 Task: Open an excel sheet with  and write heading  Discount data  Add 10 product name:-  'Apple, Banana, _x000D_
Orange, Tomato, Potato, Onion, Carrot, Milk, Bread, Eggs (dozen). ' in July Last week sales are  1.99, 0.49, 0.79, 1.29, 0.99, 0.89, 0.69, 2.49, 1.99, 2.99. _x000D_
Discount (%):-  10, 20, 15, 5, 12, 8, 25, 10, 15, 20. Save page auditingMonthlySales_Report
Action: Mouse moved to (156, 125)
Screenshot: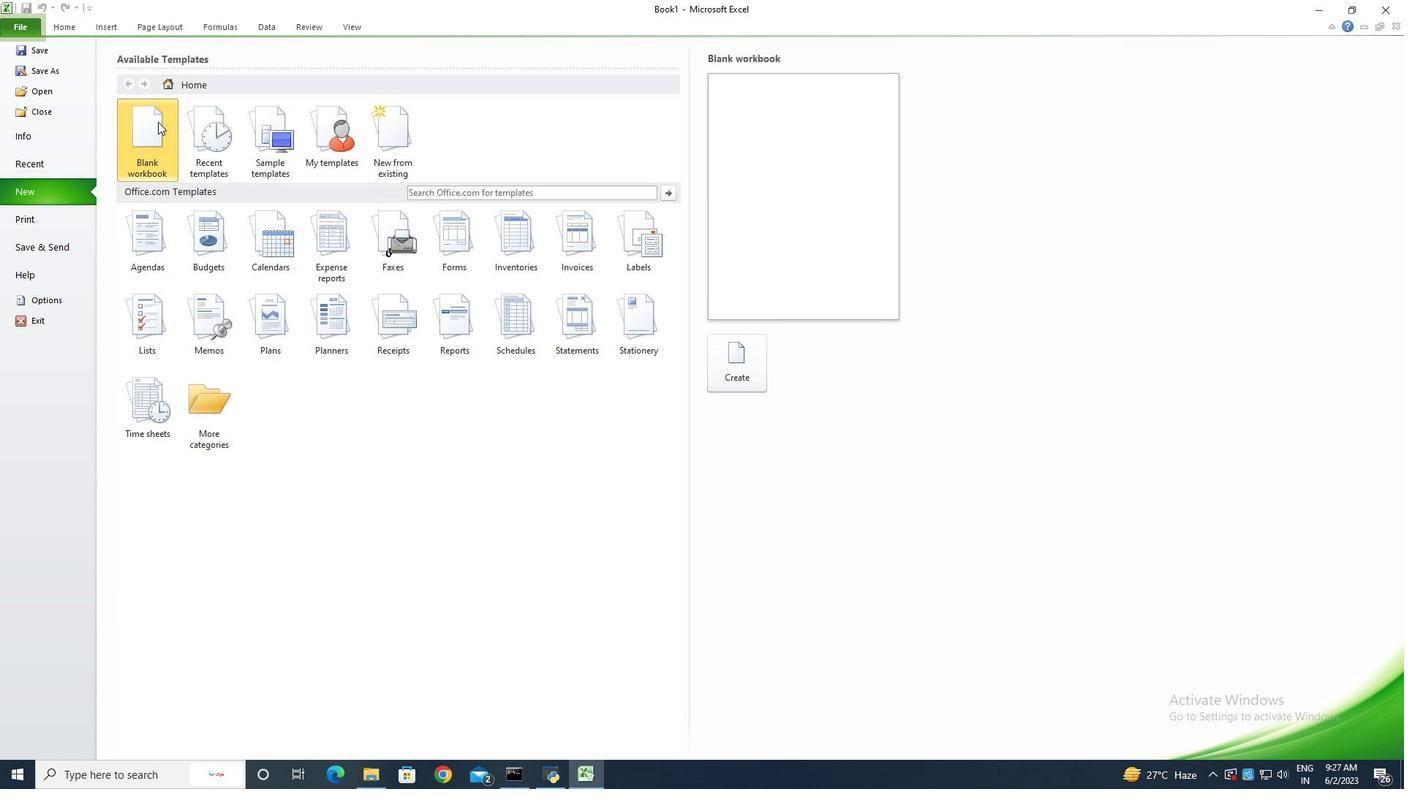 
Action: Mouse pressed left at (156, 125)
Screenshot: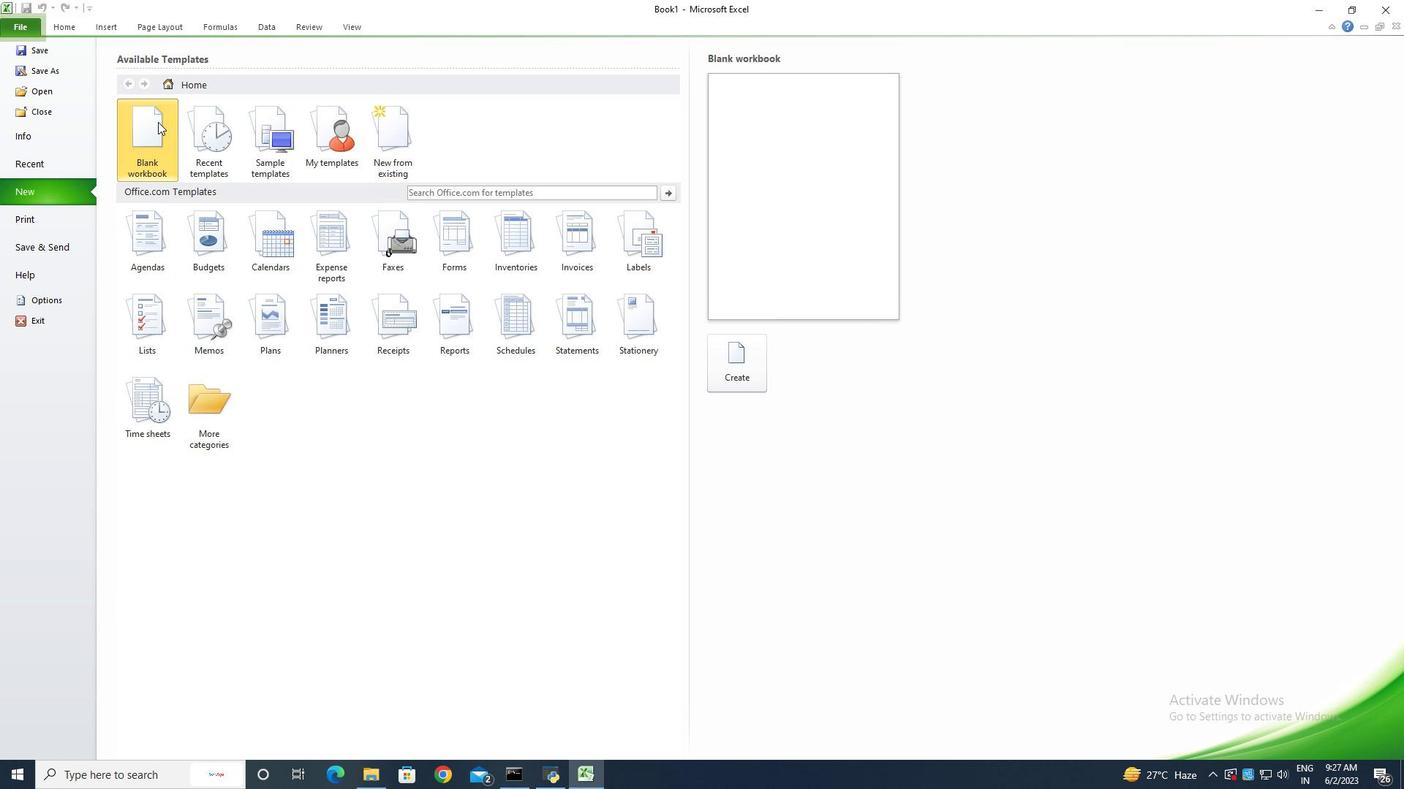 
Action: Mouse moved to (754, 380)
Screenshot: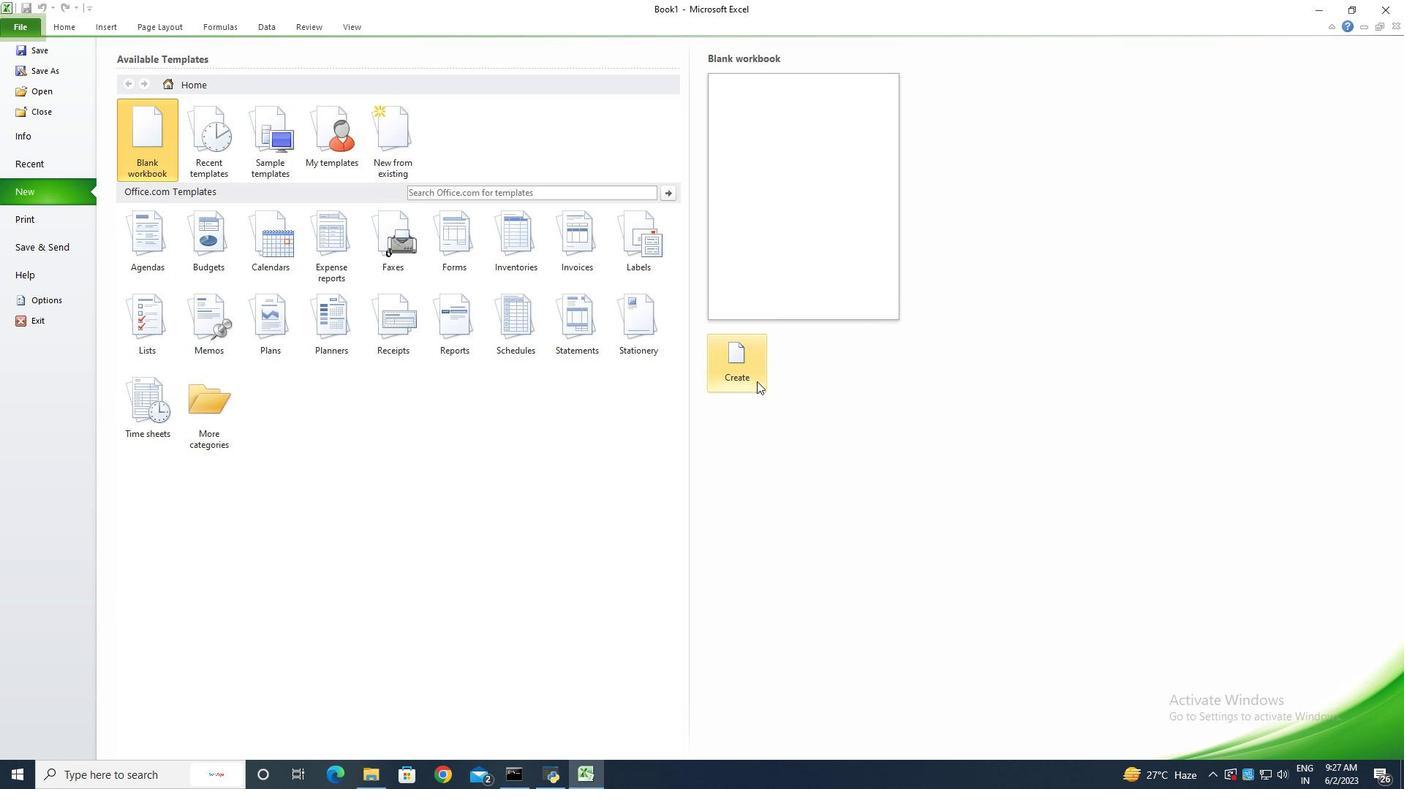 
Action: Mouse pressed left at (754, 380)
Screenshot: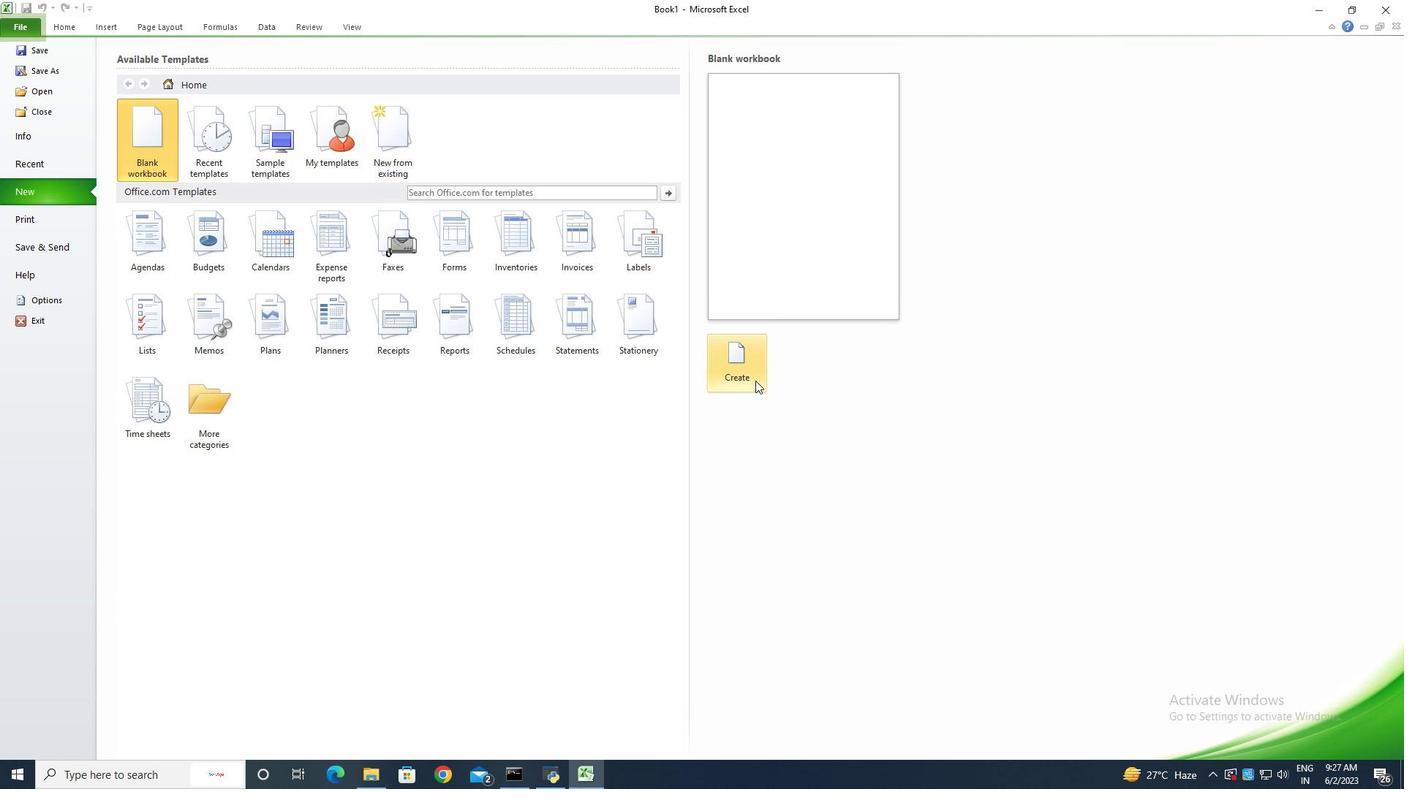 
Action: Key pressed <Key.shift><Key.shift>Discount<Key.space><Key.shift>Data<Key.enter><Key.shift><Key.shift><Key.shift>Product<Key.space><Key.space><Key.backspace><Key.backspace><Key.space><Key.shift>Name<Key.enter><Key.shift>Appler<Key.backspace>e<Key.backspace><Key.enter><Key.shift>Banana<Key.enter><Key.shift>Orange<Key.enter><Key.shift>Tpmatp<Key.backspace>o<Key.backspace><Key.backspace><Key.backspace><Key.backspace><Key.backspace>omato<Key.enter><Key.shift>Potato<Key.enter><Key.shift><Key.shift><Key.shift><Key.shift><Key.shift><Key.shift><Key.shift><Key.shift><Key.shift><Key.shift><Key.shift><Key.shift><Key.shift>Onion<Key.enter><Key.shift>C<Key.caps_lock>A<Key.backspace><Key.caps_lock>rr<Key.num_lock>ot<Key.backspace><Key.backspace><Key.backspace><Key.backspace>arrot<Key.enter><Key.shift>Mik<Key.backspace>lk<Key.enter><Key.shift>Bread<Key.enter><Key.shift><Key.shift><Key.shift><Key.shift>Eggs<Key.space><Key.shift><Key.shift>(dozen<Key.shift><Key.shift><Key.shift><Key.shift><Key.shift><Key.shift><Key.shift><Key.shift><Key.shift><Key.shift><Key.shift><Key.shift><Key.shift><Key.shift><Key.shift><Key.shift><Key.shift><Key.shift><Key.shift>)
Screenshot: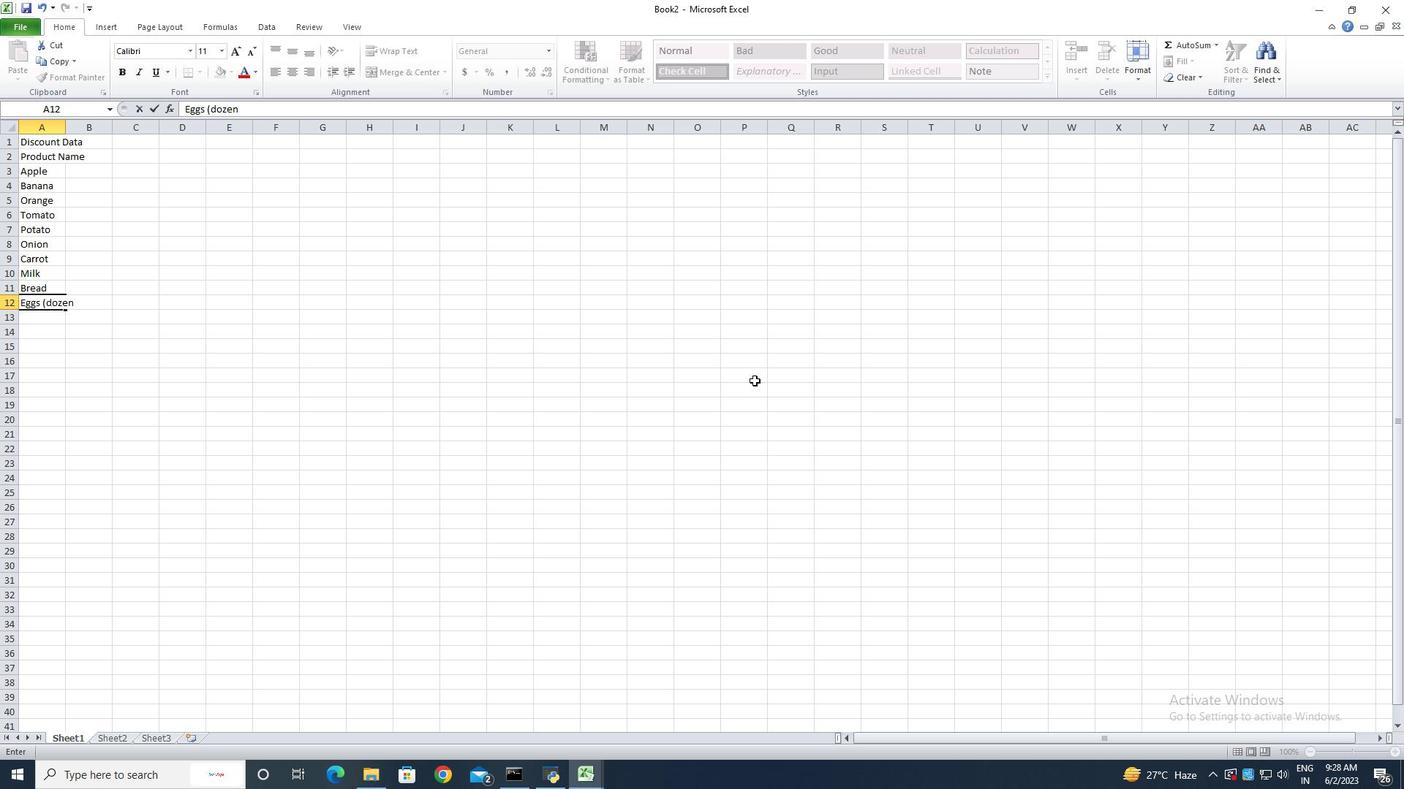 
Action: Mouse moved to (212, 128)
Screenshot: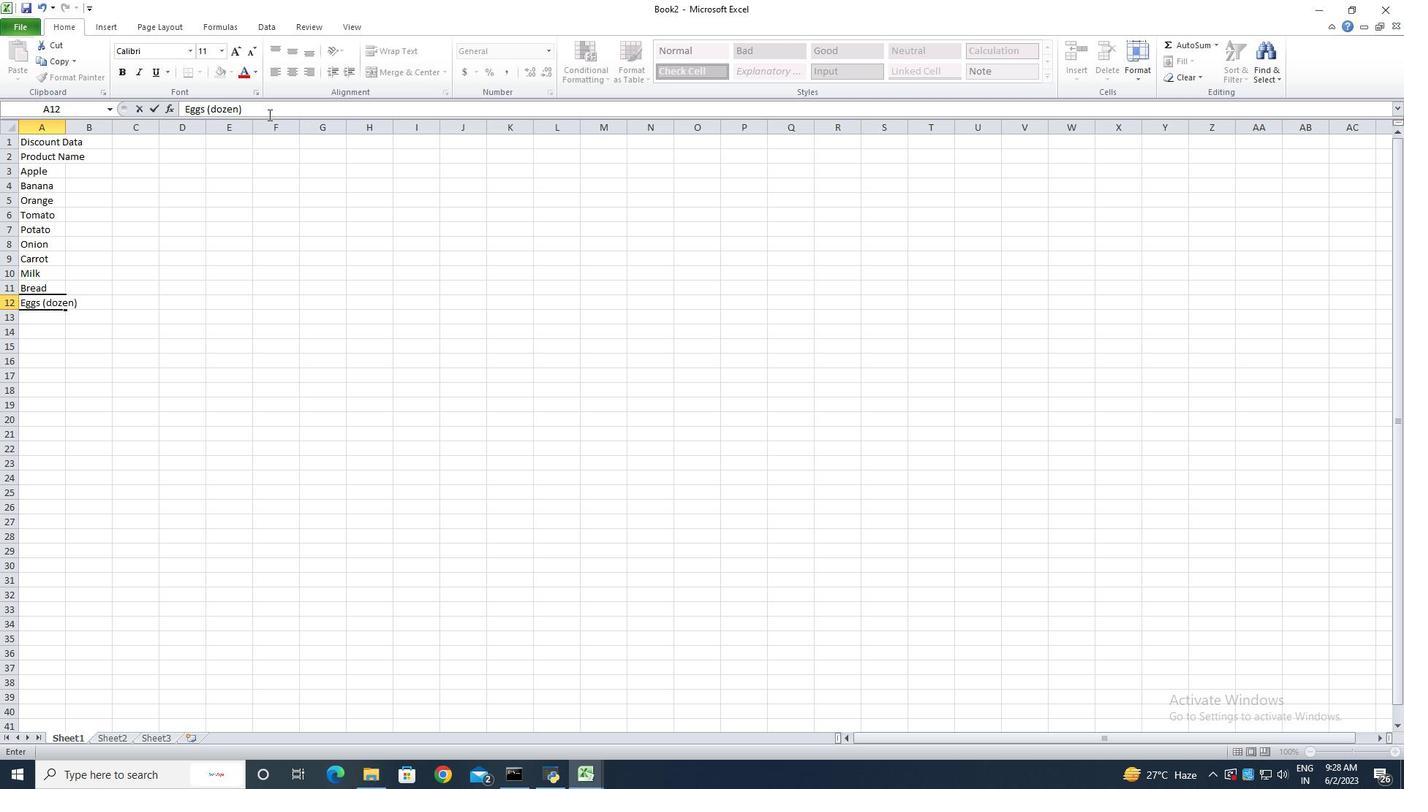 
Action: Key pressed <Key.enter>
Screenshot: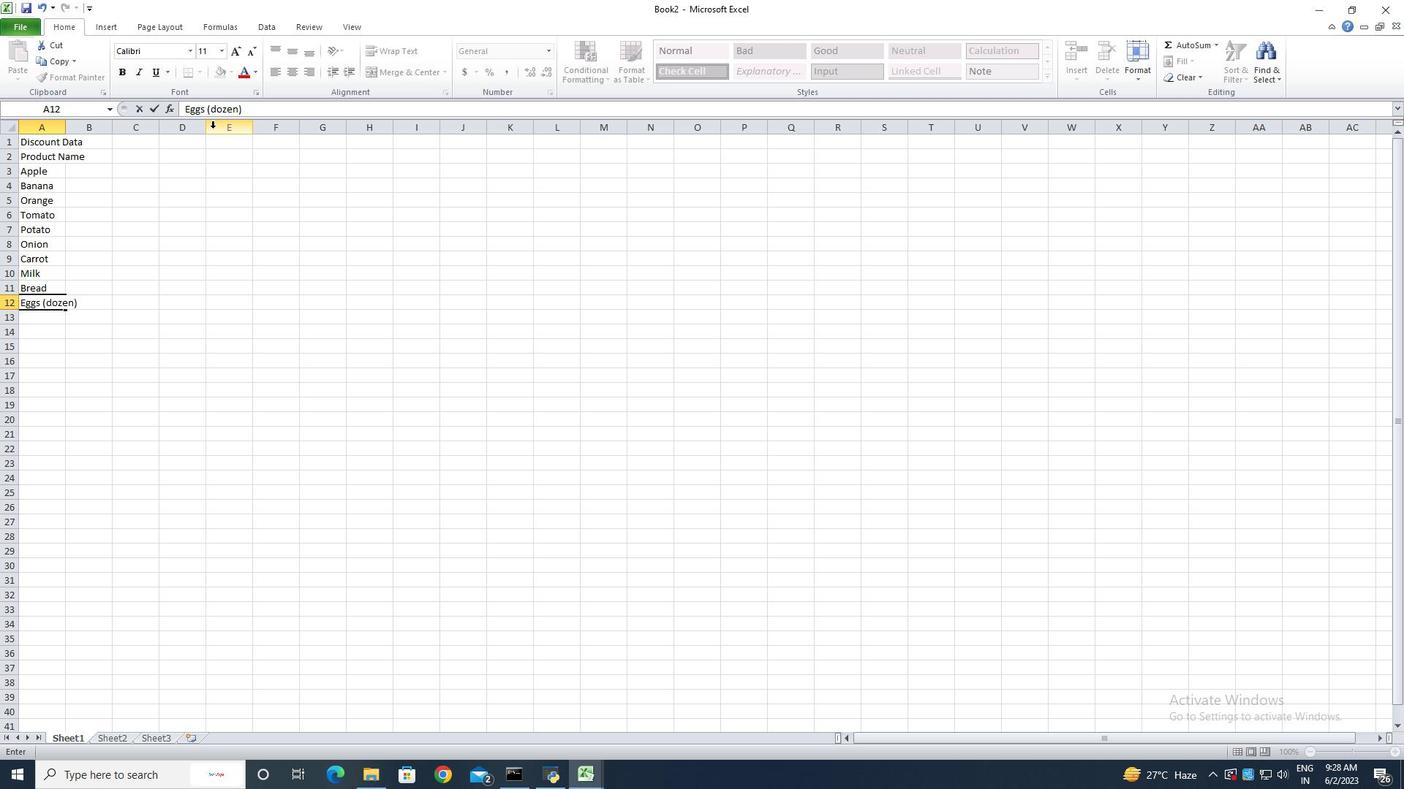 
Action: Mouse moved to (65, 126)
Screenshot: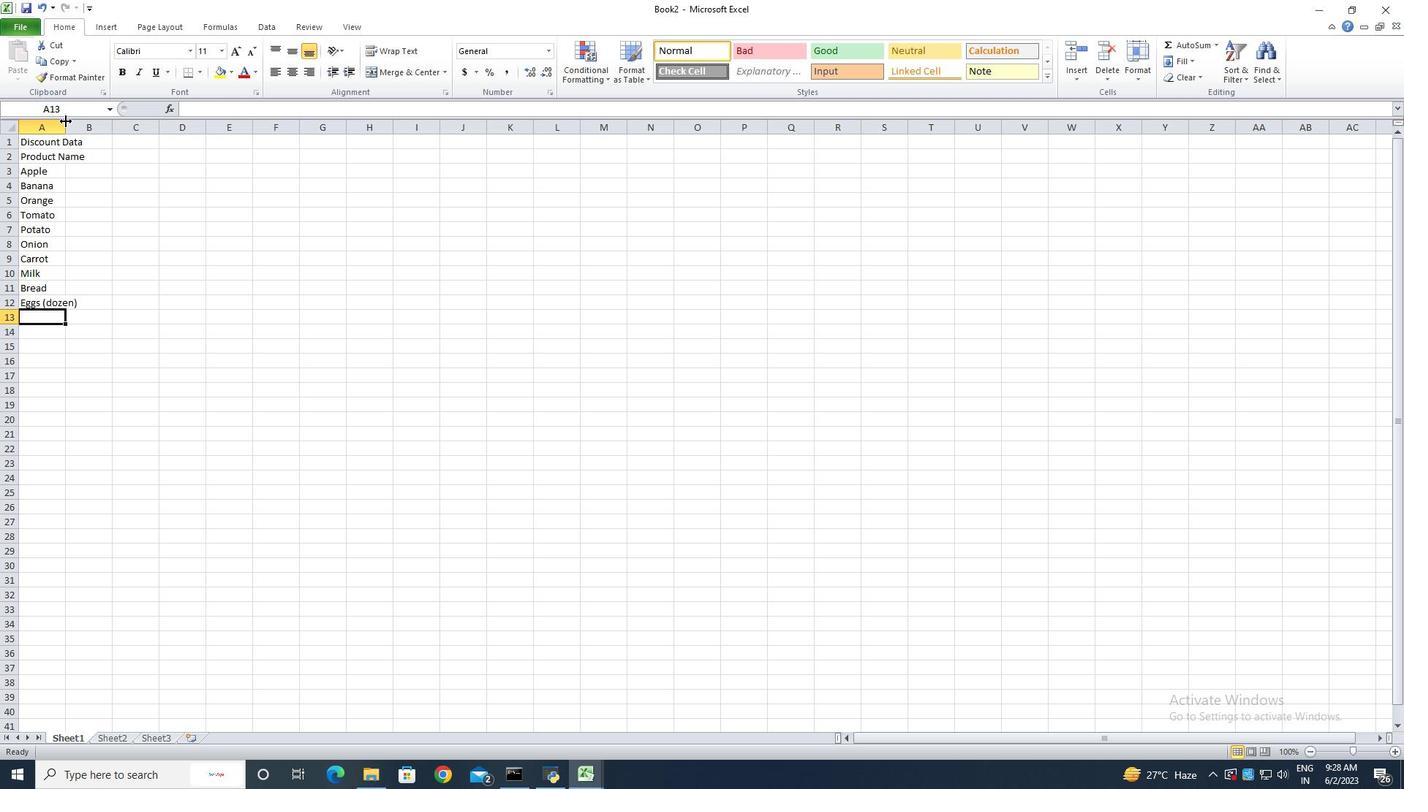 
Action: Mouse pressed left at (65, 126)
Screenshot: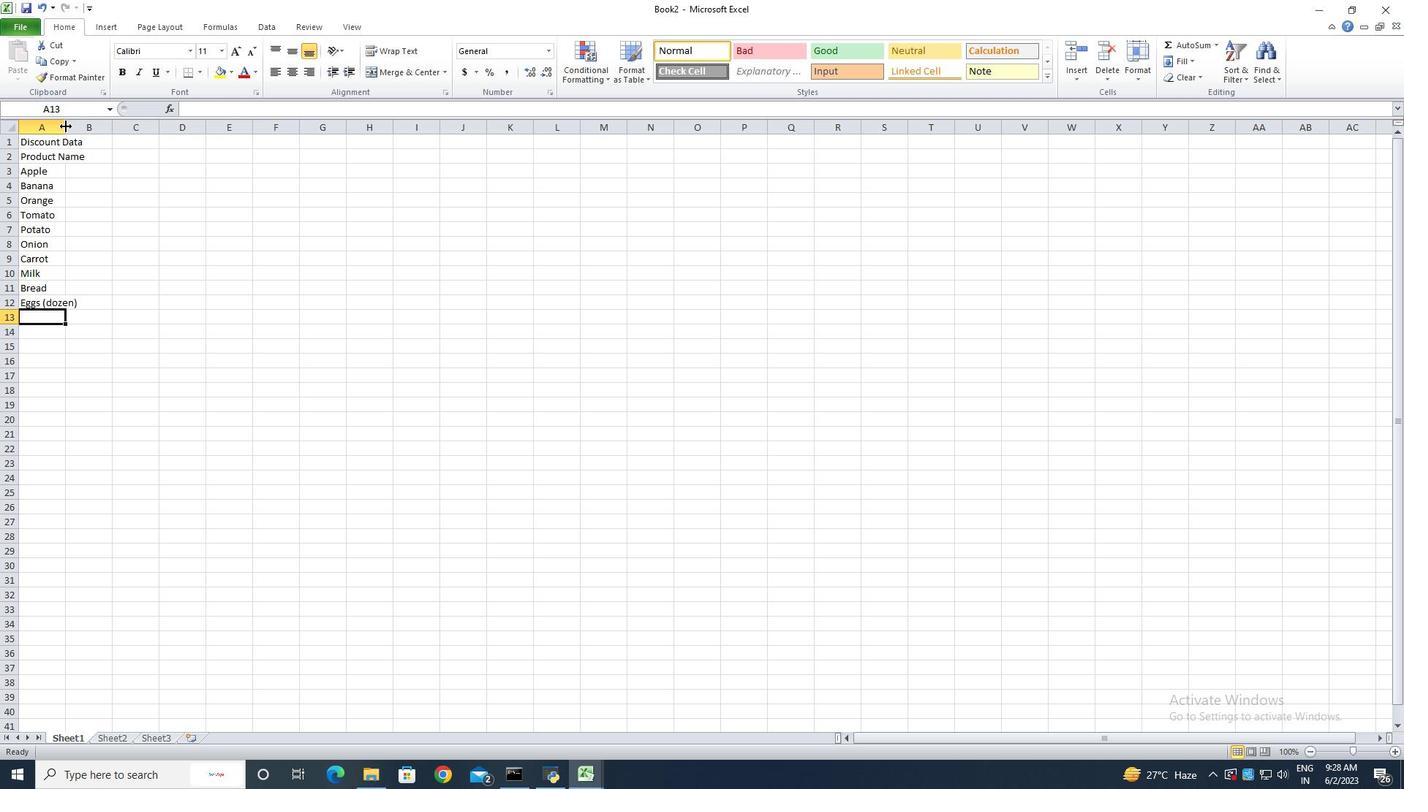 
Action: Mouse pressed left at (65, 126)
Screenshot: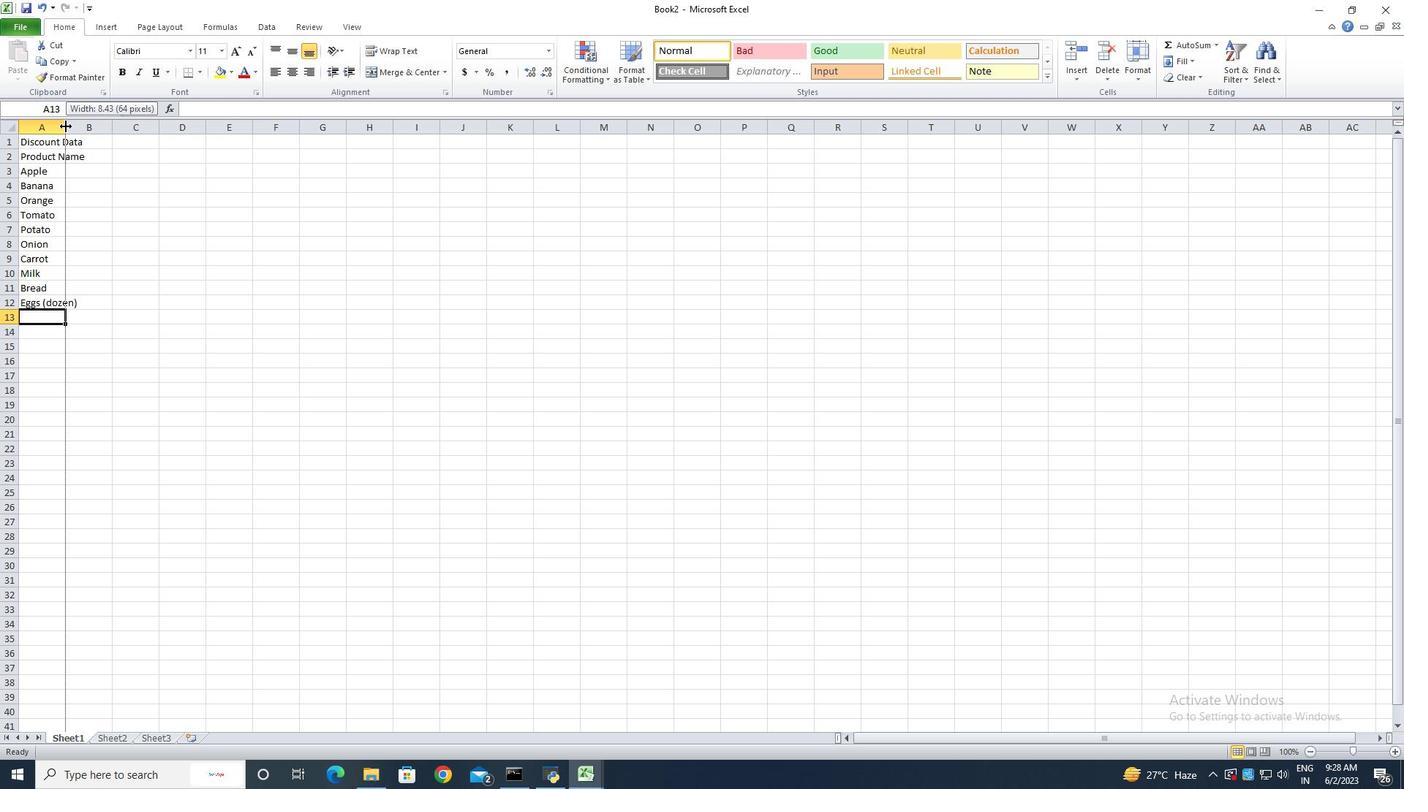 
Action: Mouse moved to (106, 157)
Screenshot: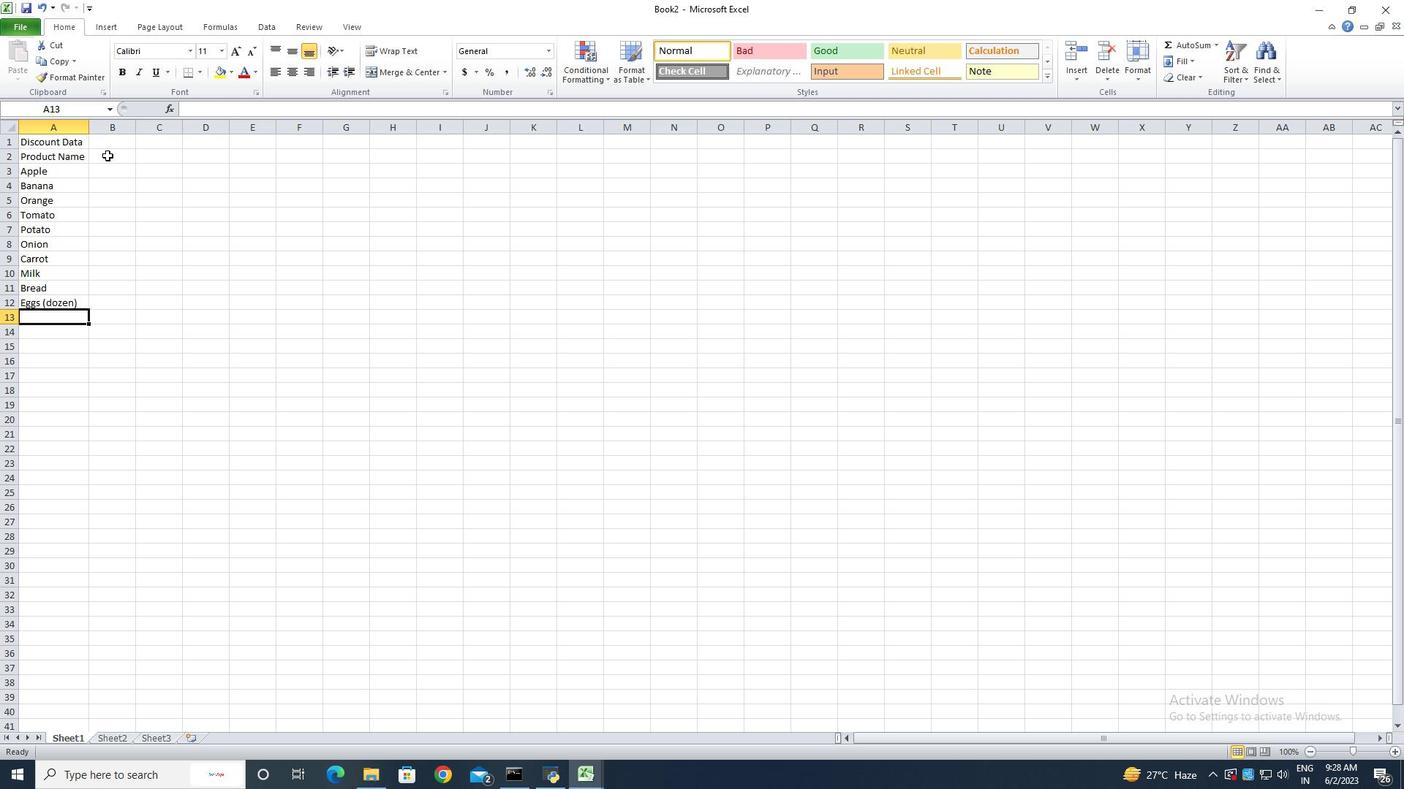 
Action: Mouse pressed left at (106, 157)
Screenshot: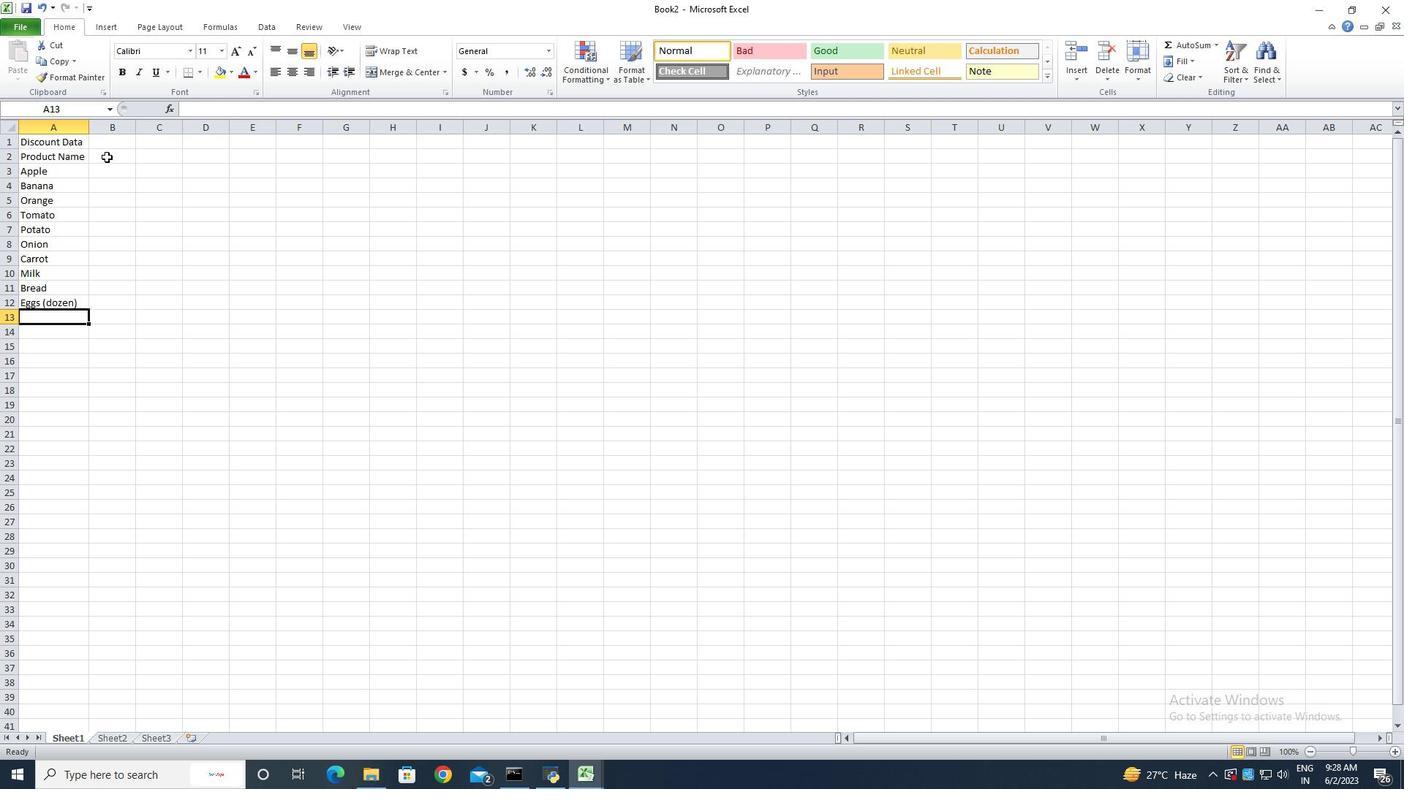 
Action: Key pressed <Key.shift><Key.shift><Key.shift>July<Key.space><Key.shift><Key.shift>Week<Key.space><Key.shift>Sales<Key.enter>1.99<Key.enter>0.49<Key.enter>0.79<Key.enter>1.29<Key.enter>0.99<Key.enter>0.89<Key.enter>0.69<Key.enter>2.49<Key.enter>1.99<Key.enter>2.99<Key.enter>
Screenshot: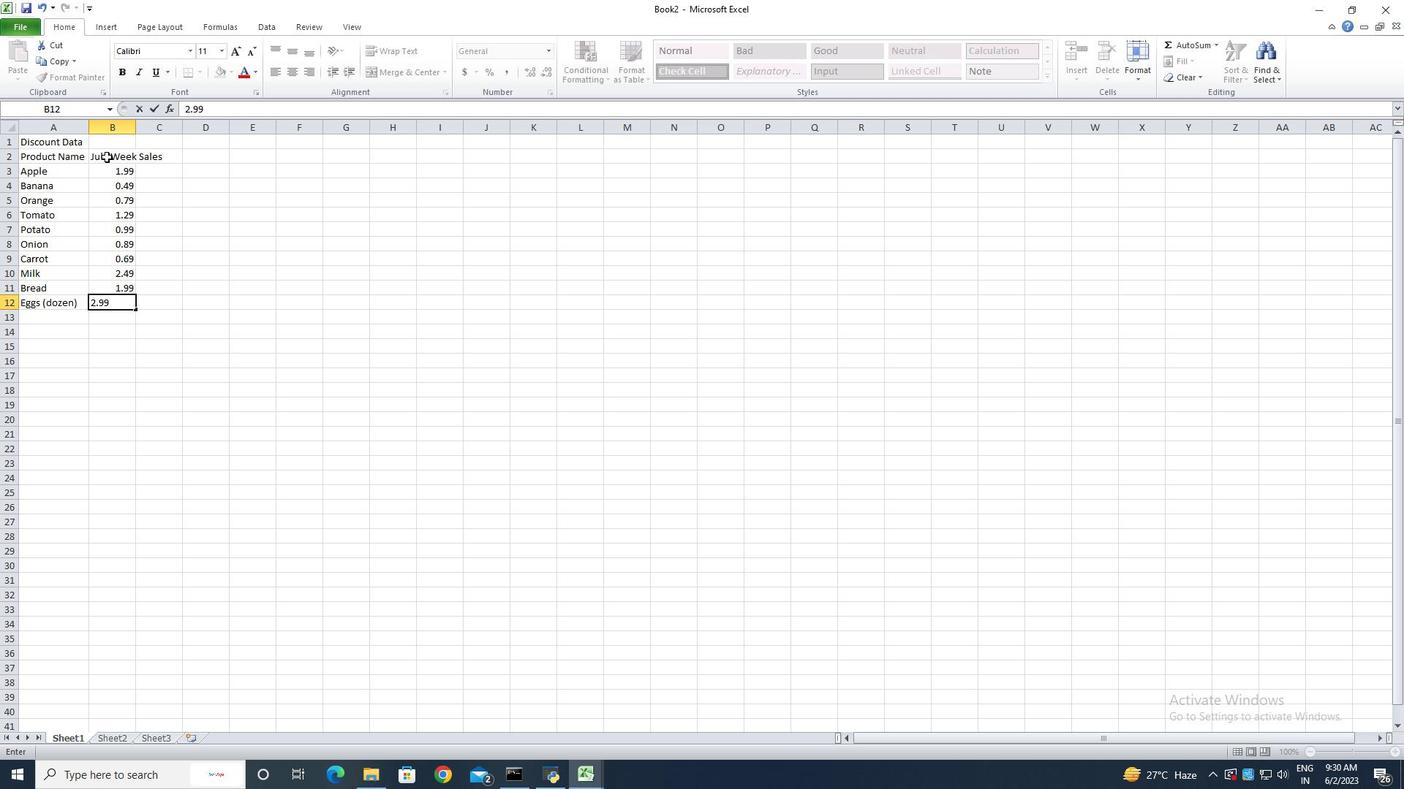 
Action: Mouse moved to (136, 130)
Screenshot: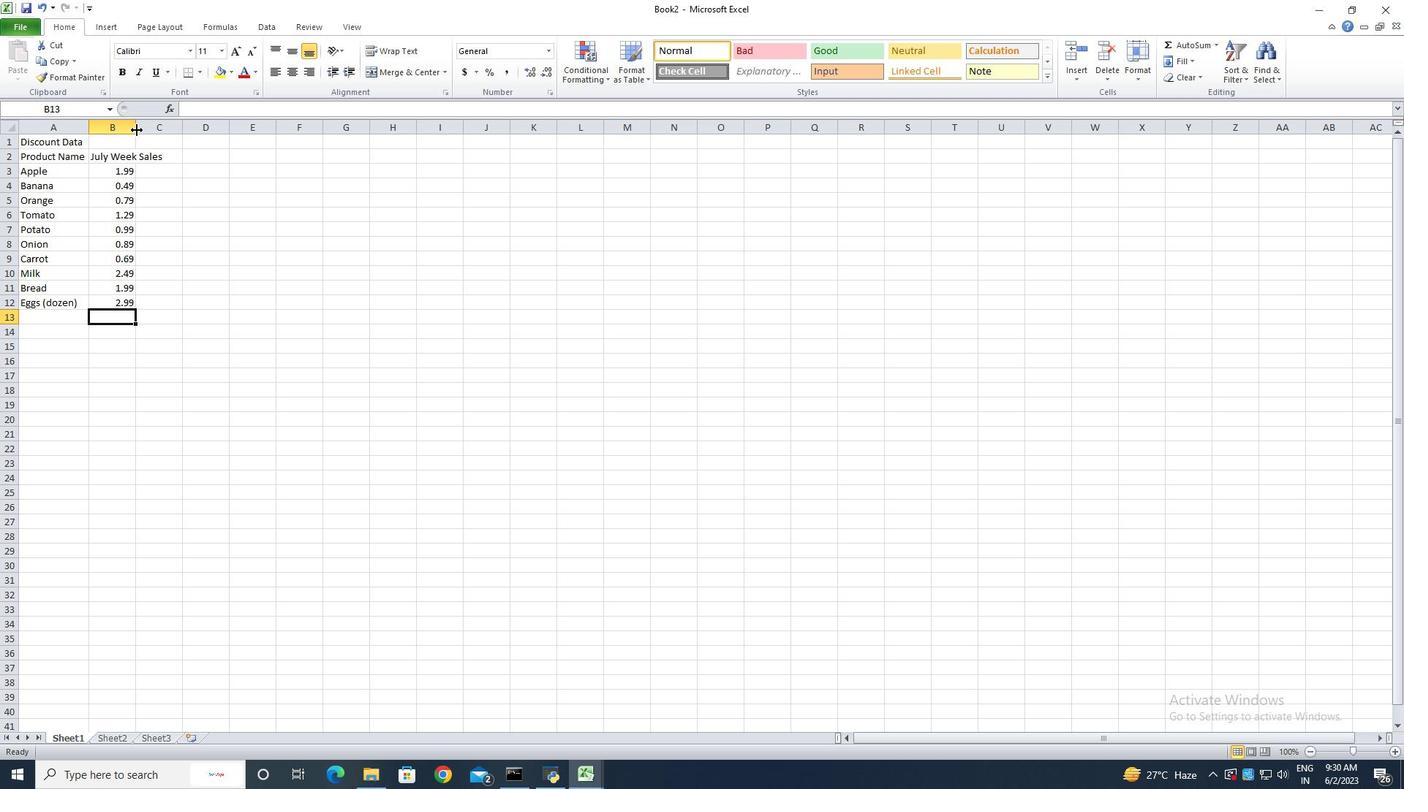 
Action: Mouse pressed left at (136, 130)
Screenshot: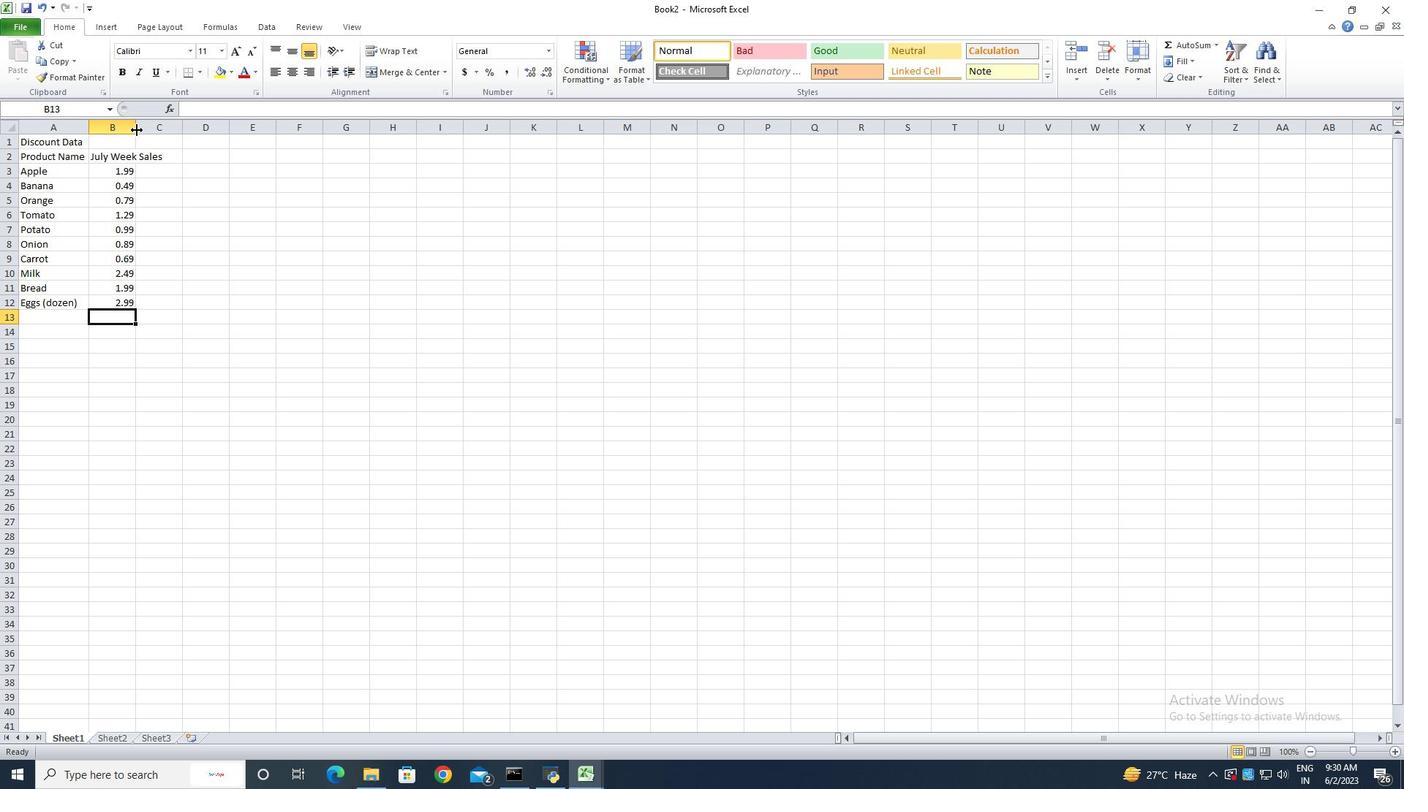 
Action: Mouse moved to (136, 130)
Screenshot: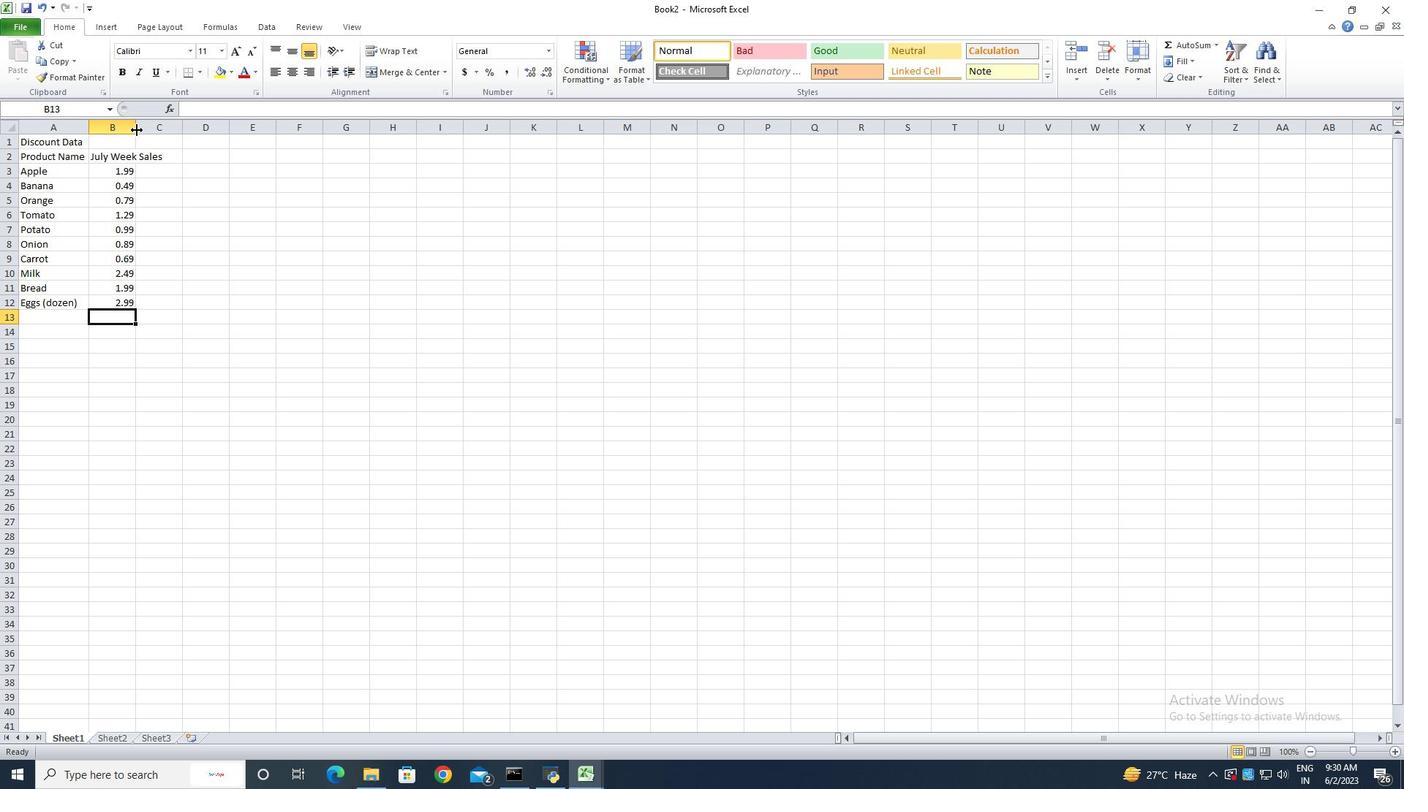 
Action: Mouse pressed left at (136, 130)
Screenshot: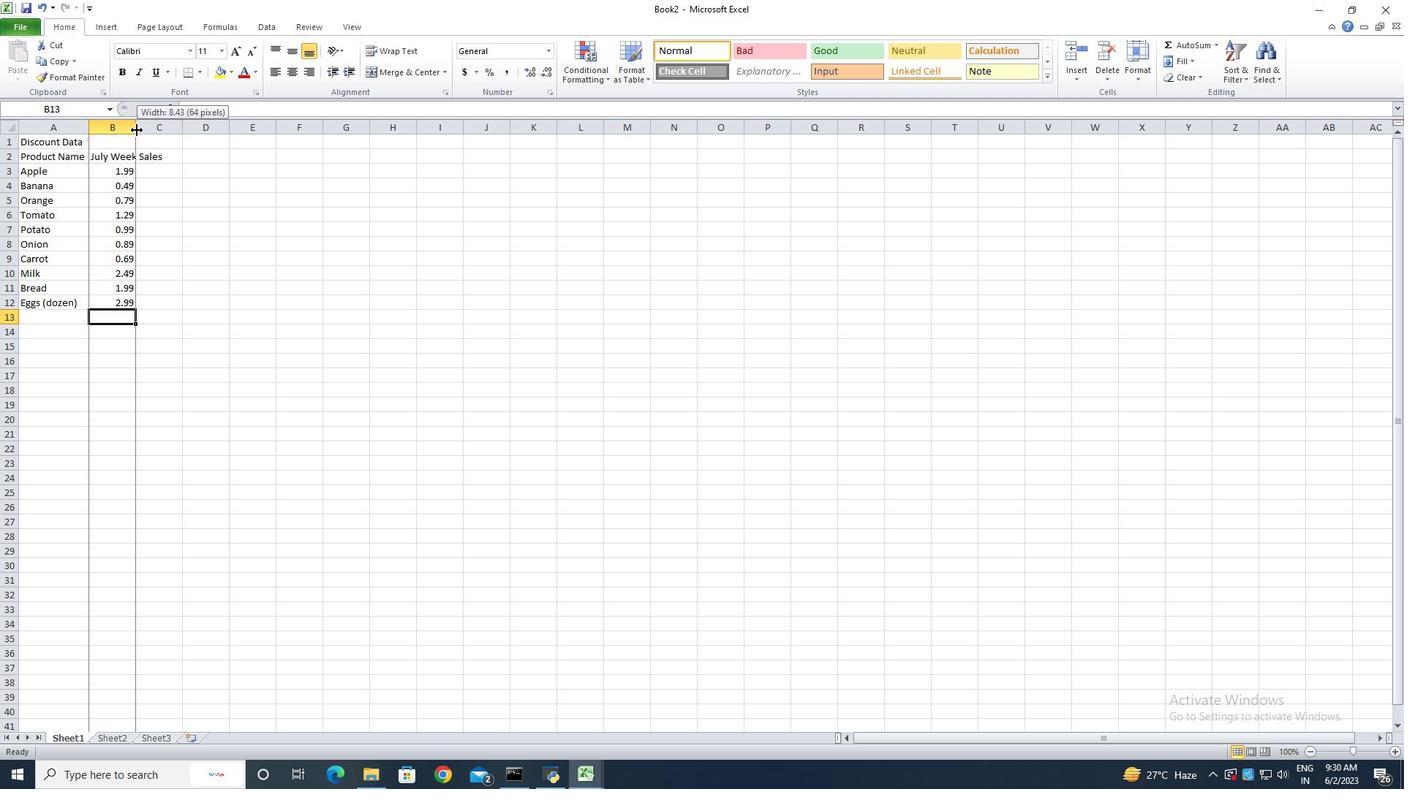 
Action: Mouse moved to (190, 154)
Screenshot: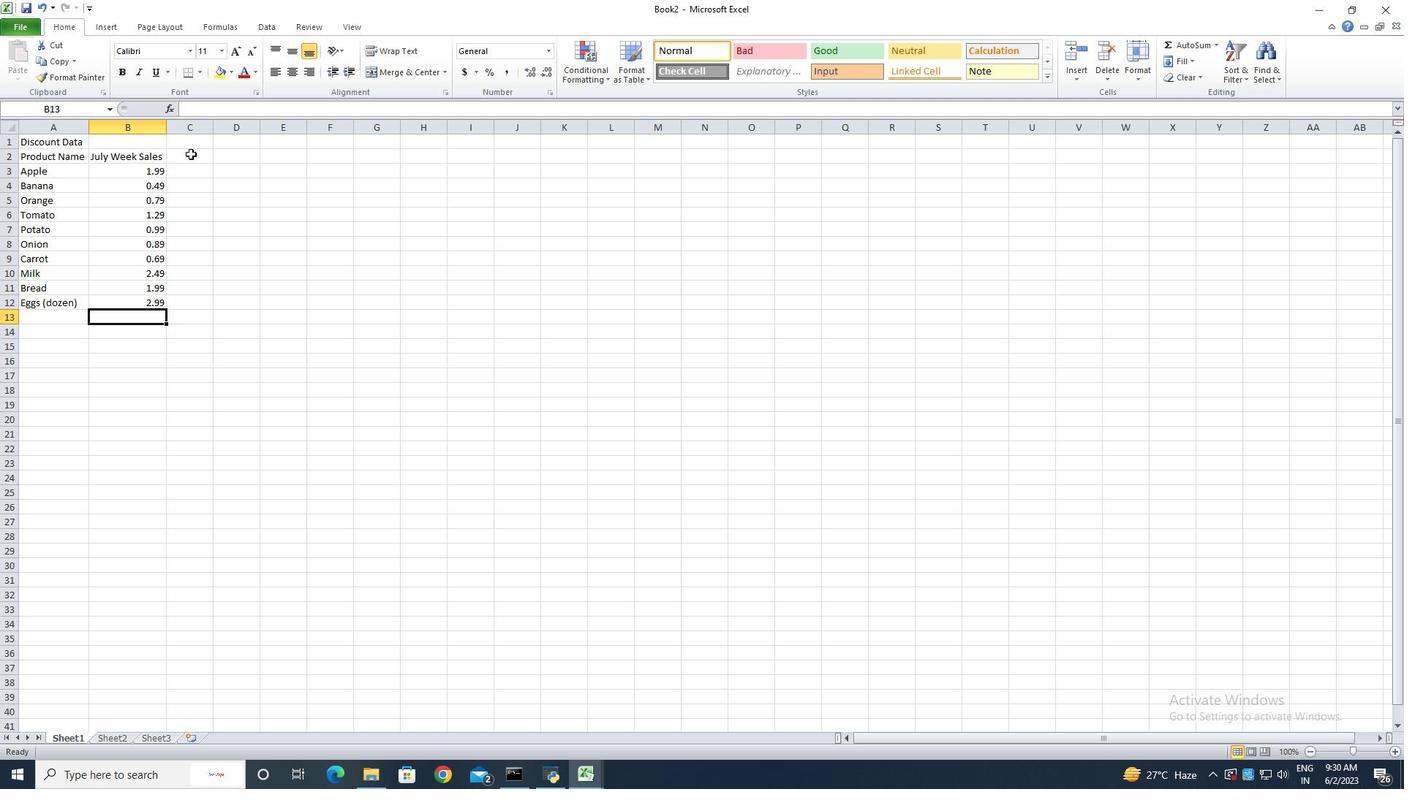 
Action: Mouse pressed left at (190, 154)
Screenshot: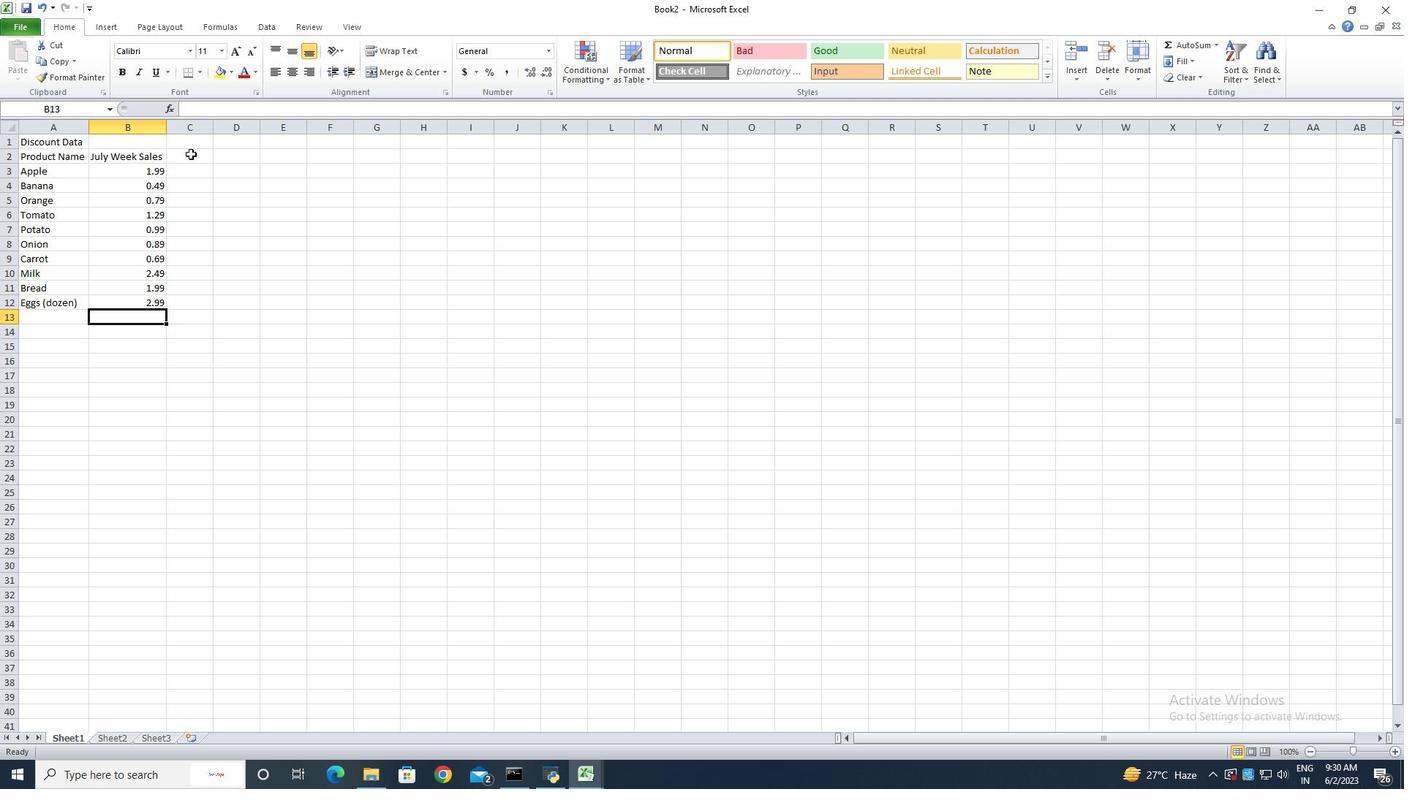 
Action: Key pressed <Key.shift><Key.shift><Key.shift><Key.shift><Key.shift><Key.shift><Key.shift><Key.shift>Discount<Key.enter>10<Key.enter>20<Key.enter>15<Key.enter>5<Key.enter>12<Key.enter>8<Key.enter>25<Key.enter>8<Key.backspace>10<Key.enter>15<Key.enter>20<Key.enter>
Screenshot: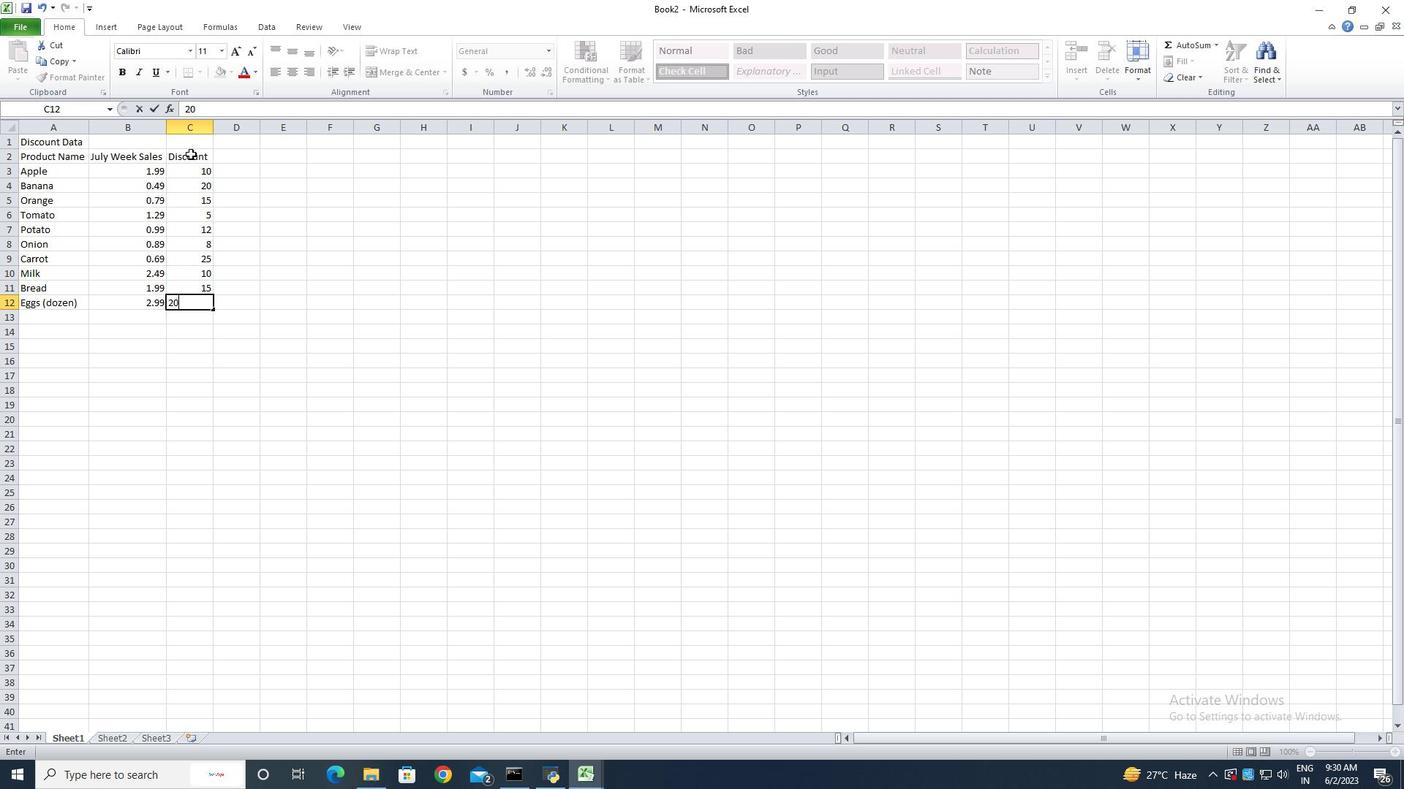 
Action: Mouse moved to (166, 126)
Screenshot: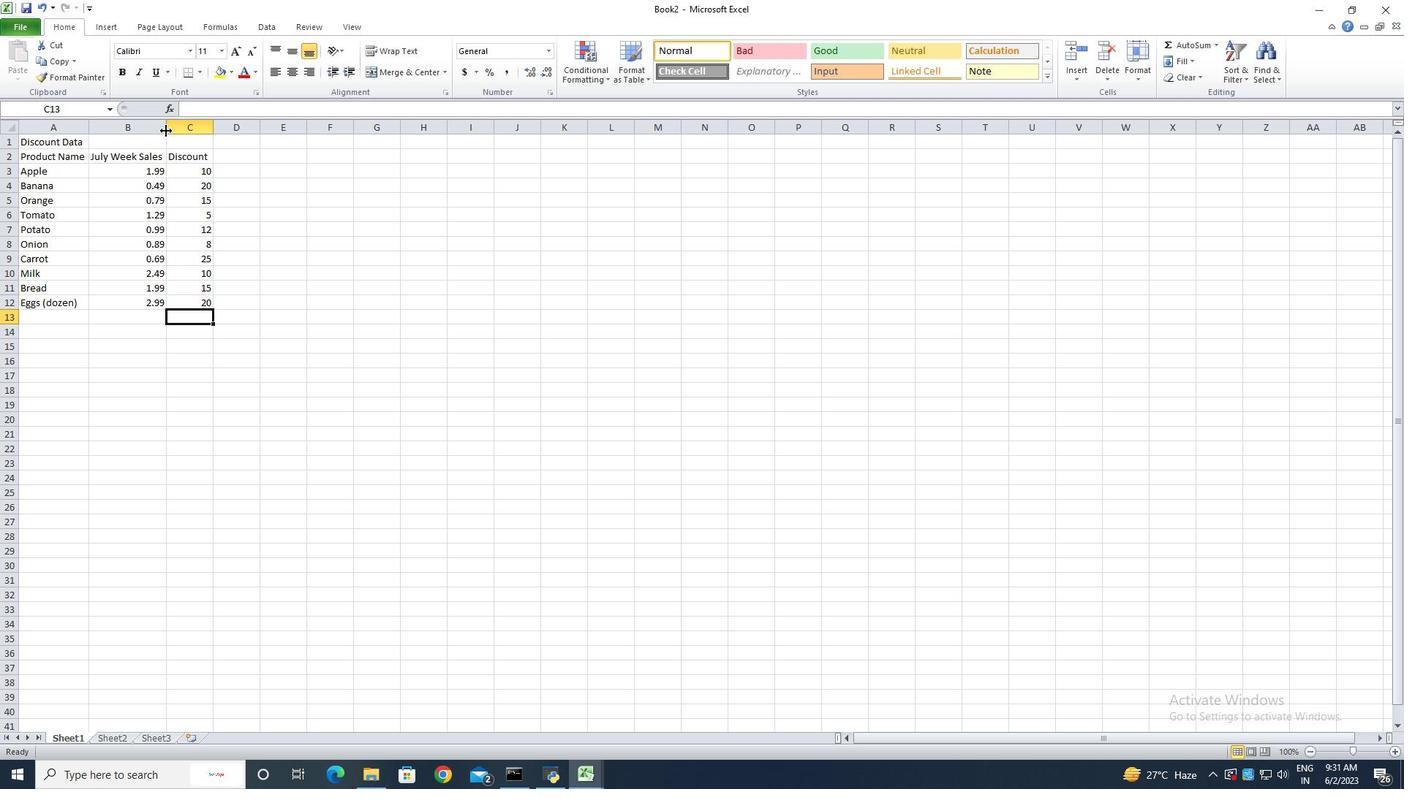 
Action: Mouse pressed left at (166, 126)
Screenshot: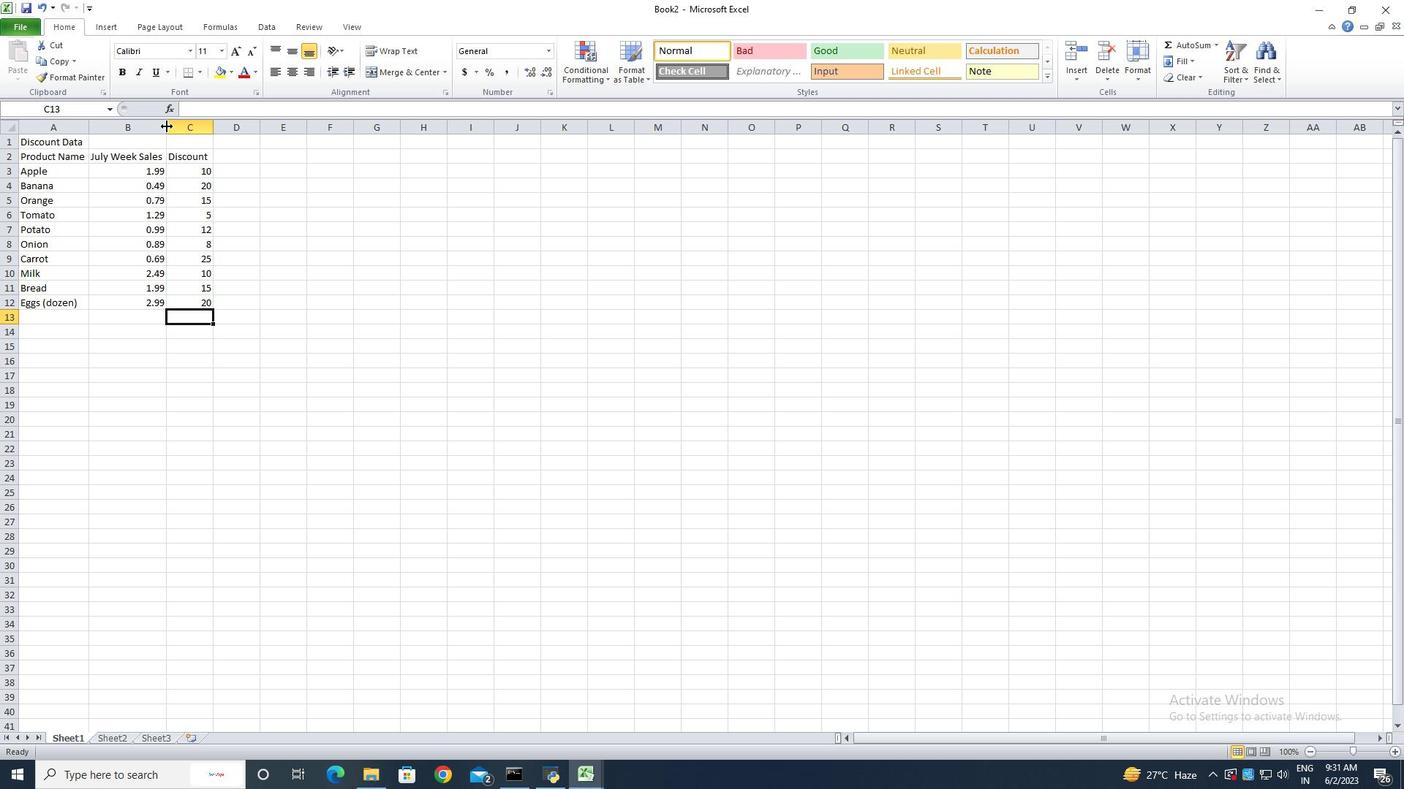 
Action: Mouse pressed left at (166, 126)
Screenshot: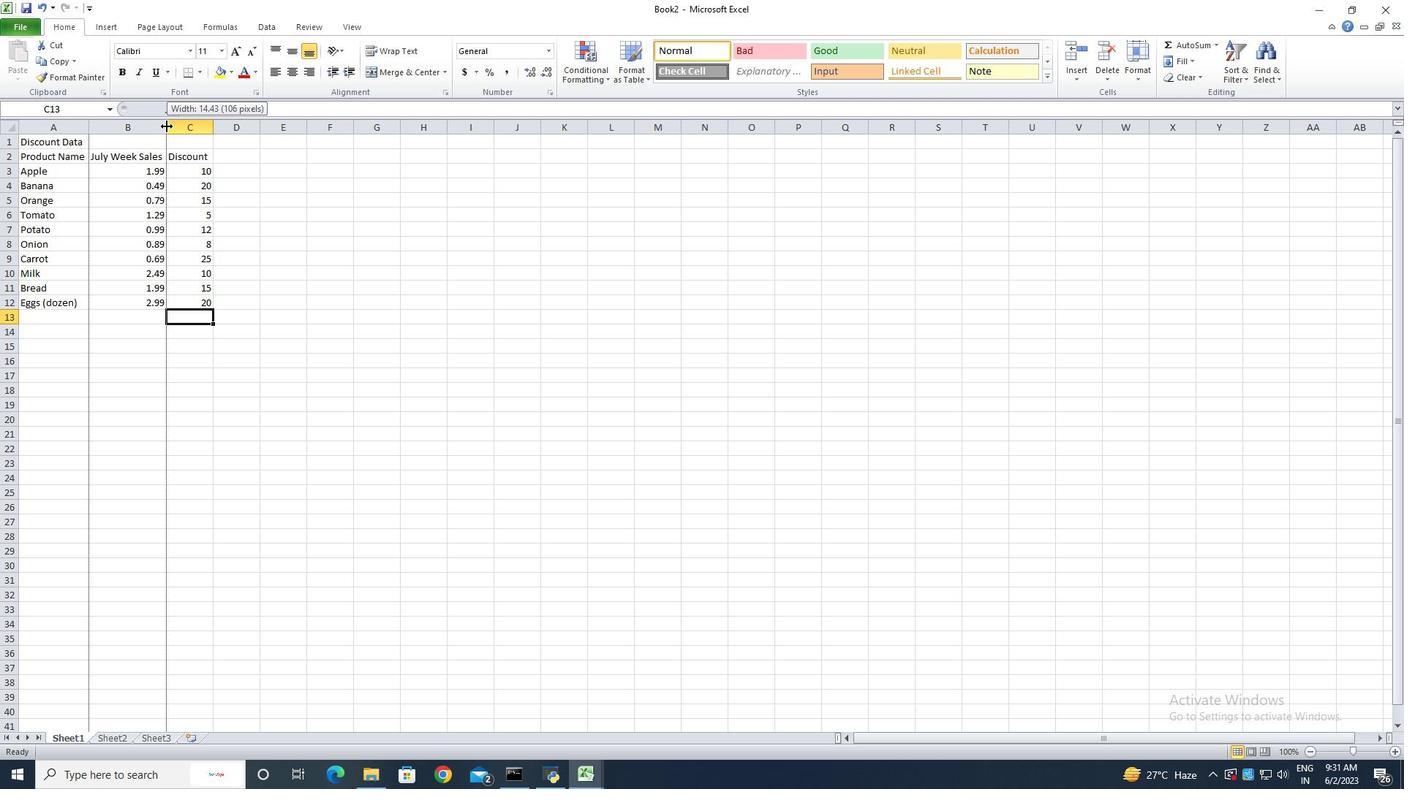 
Action: Mouse moved to (214, 130)
Screenshot: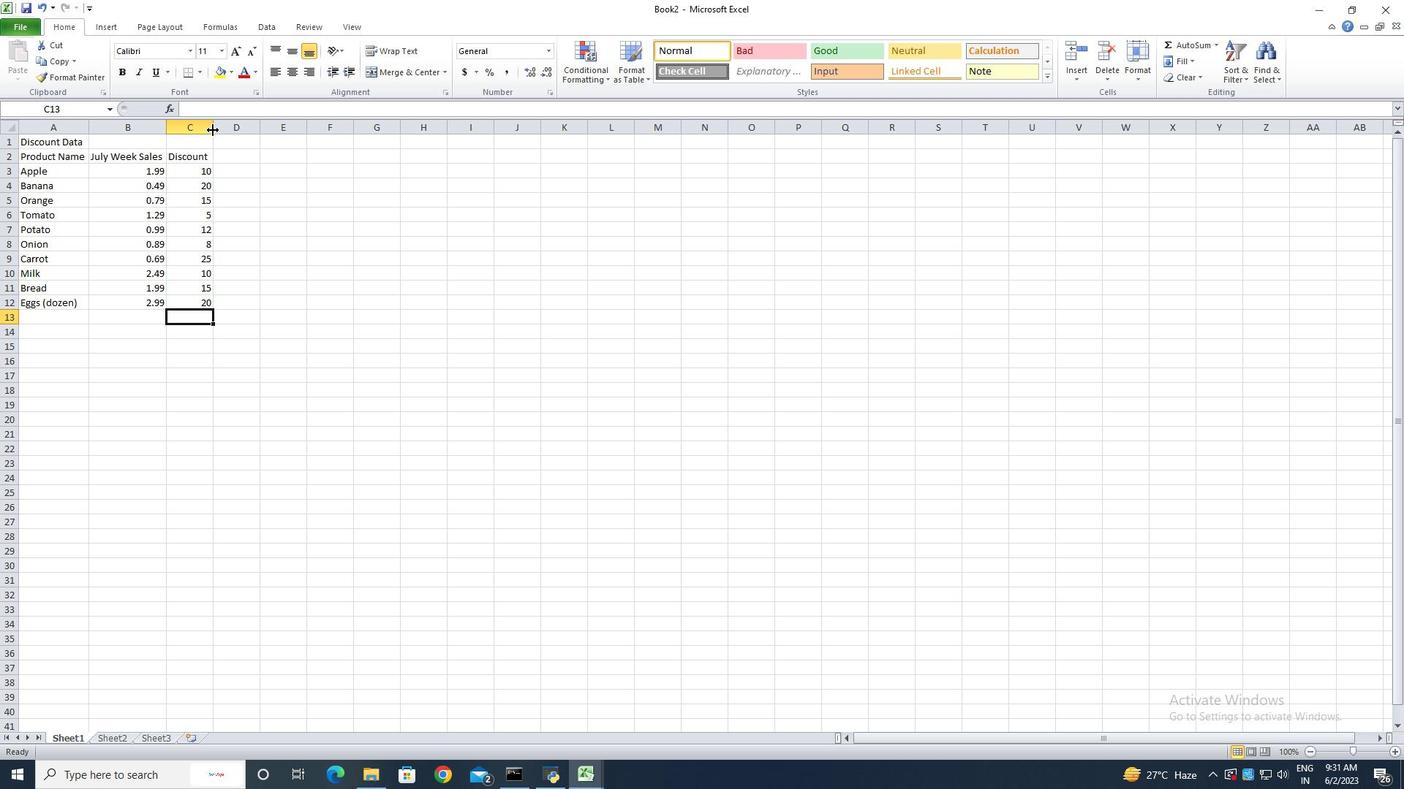 
Action: Mouse pressed left at (214, 130)
Screenshot: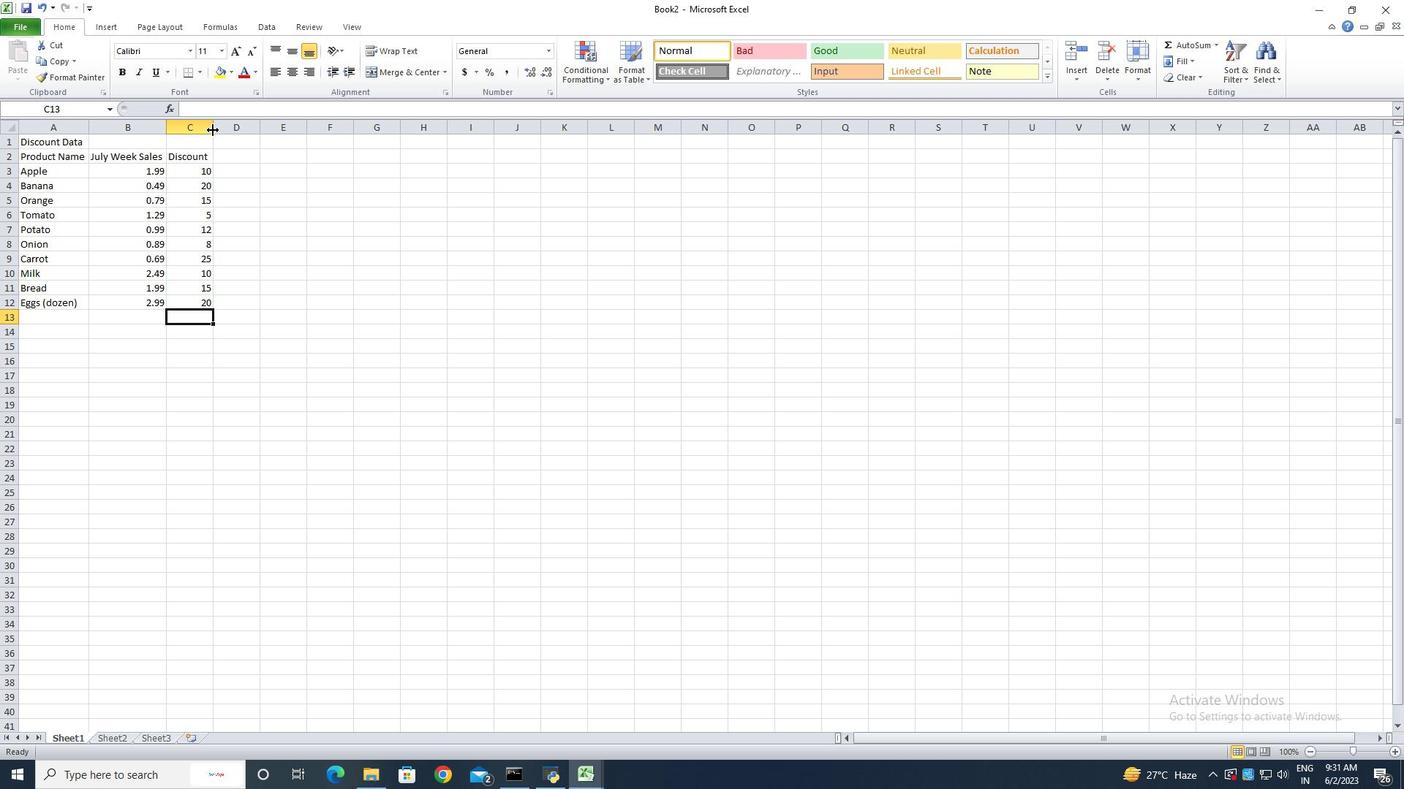 
Action: Mouse pressed left at (214, 130)
Screenshot: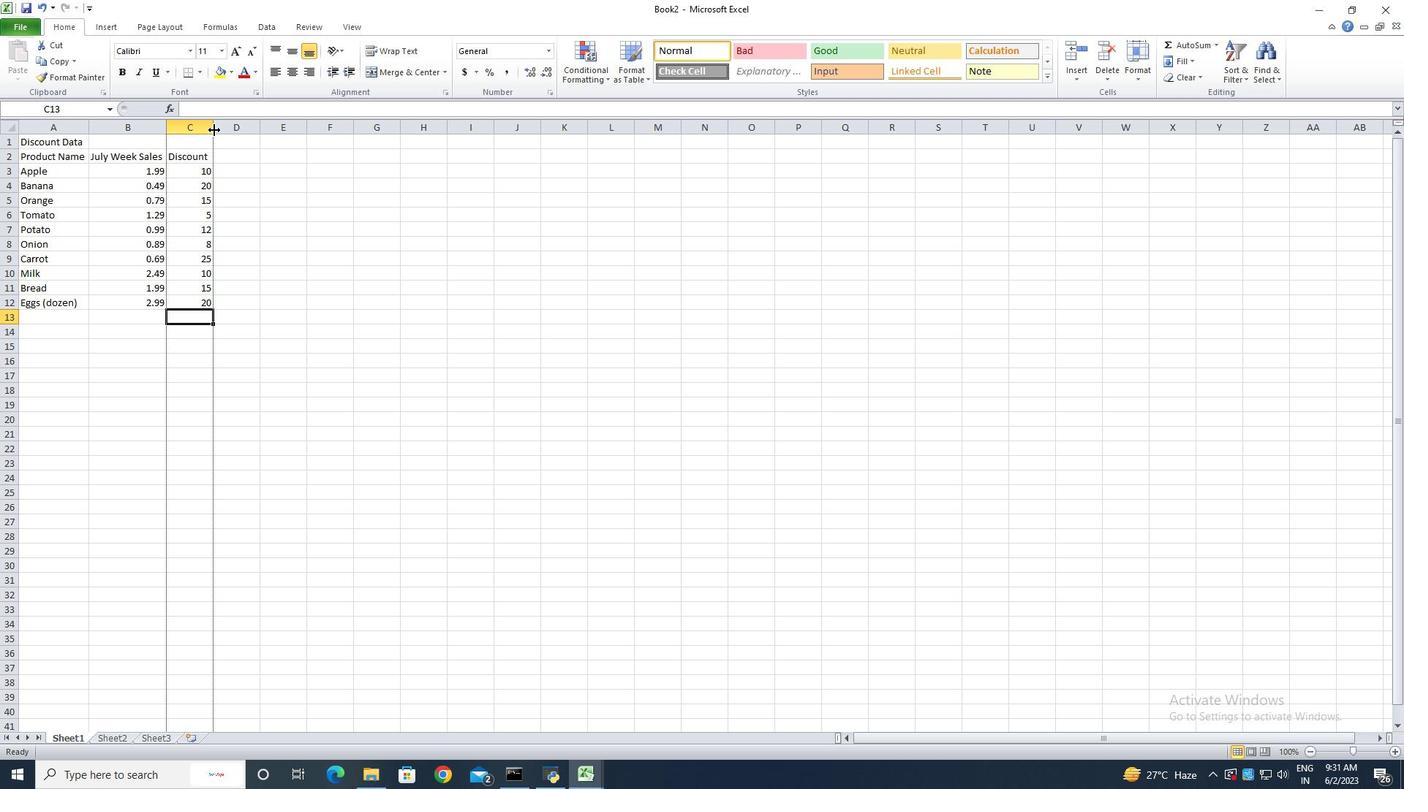 
Action: Mouse moved to (42, 142)
Screenshot: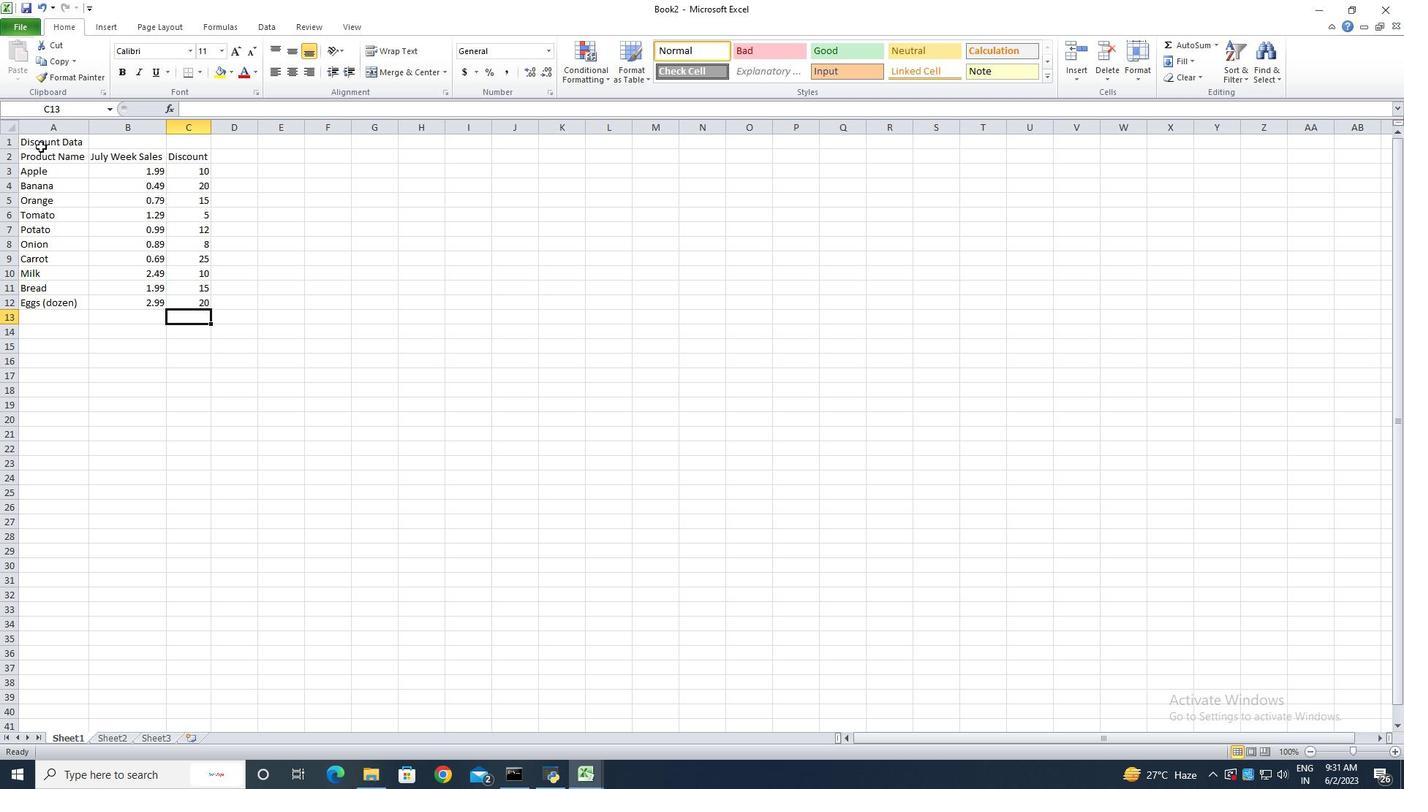
Action: Mouse pressed left at (42, 142)
Screenshot: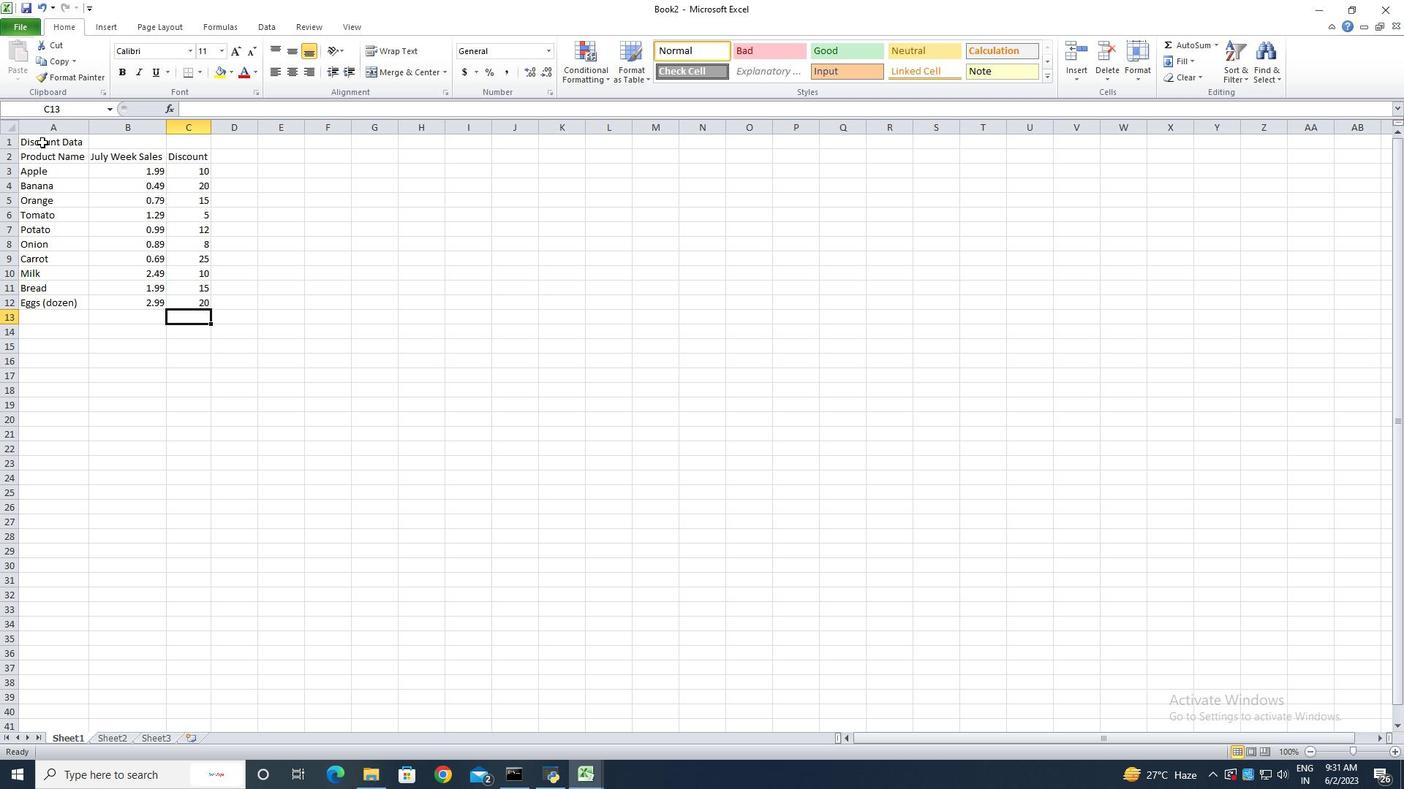 
Action: Mouse moved to (415, 77)
Screenshot: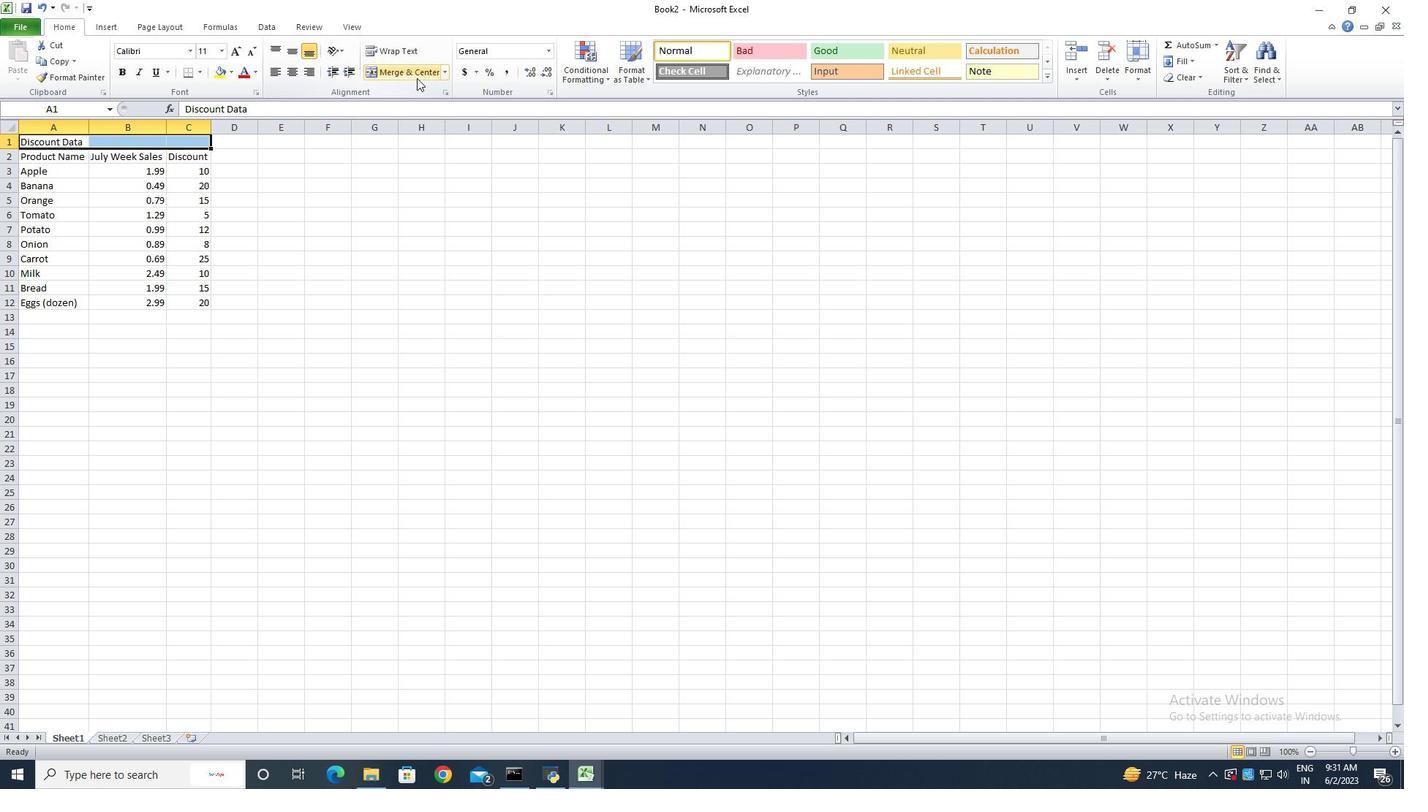 
Action: Mouse pressed left at (415, 77)
Screenshot: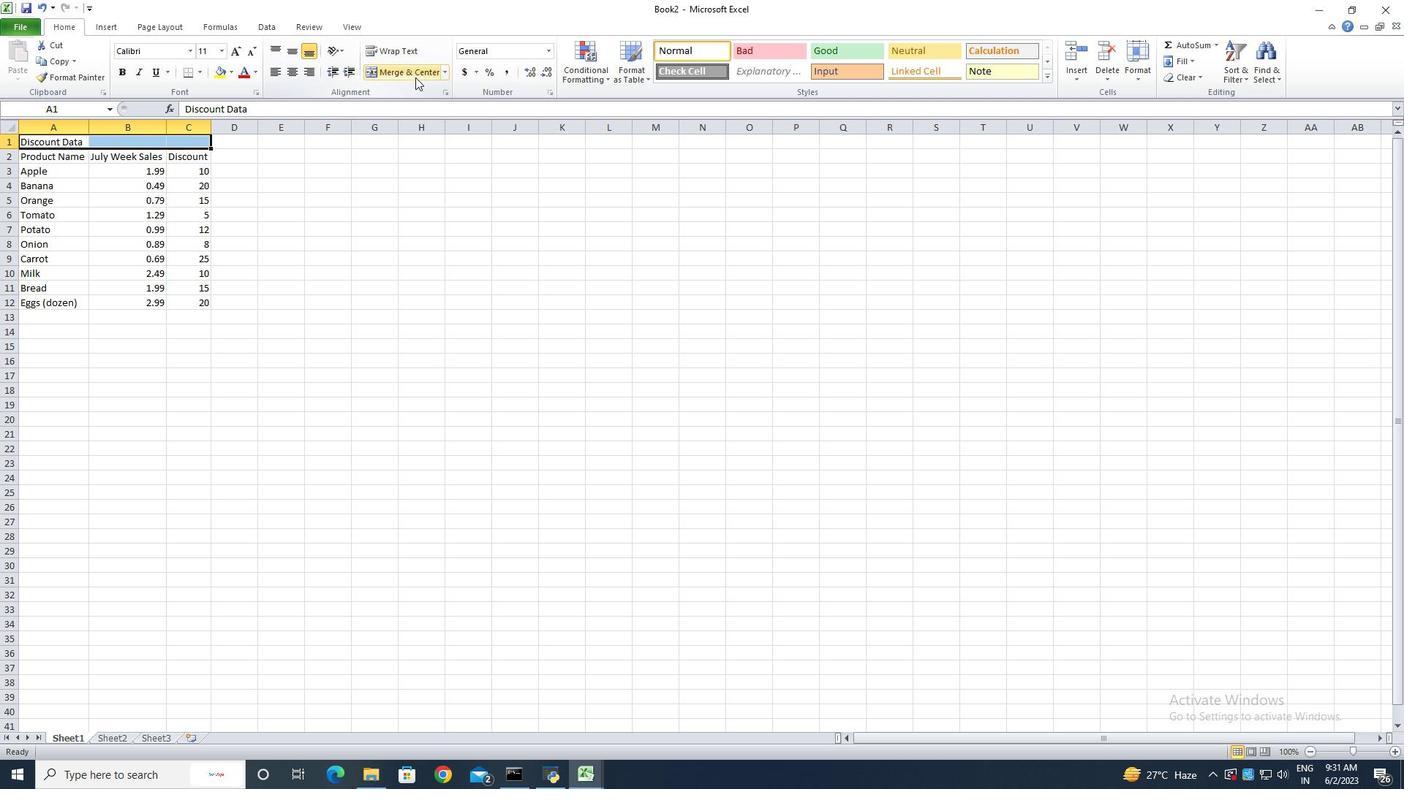 
Action: Mouse moved to (10, 23)
Screenshot: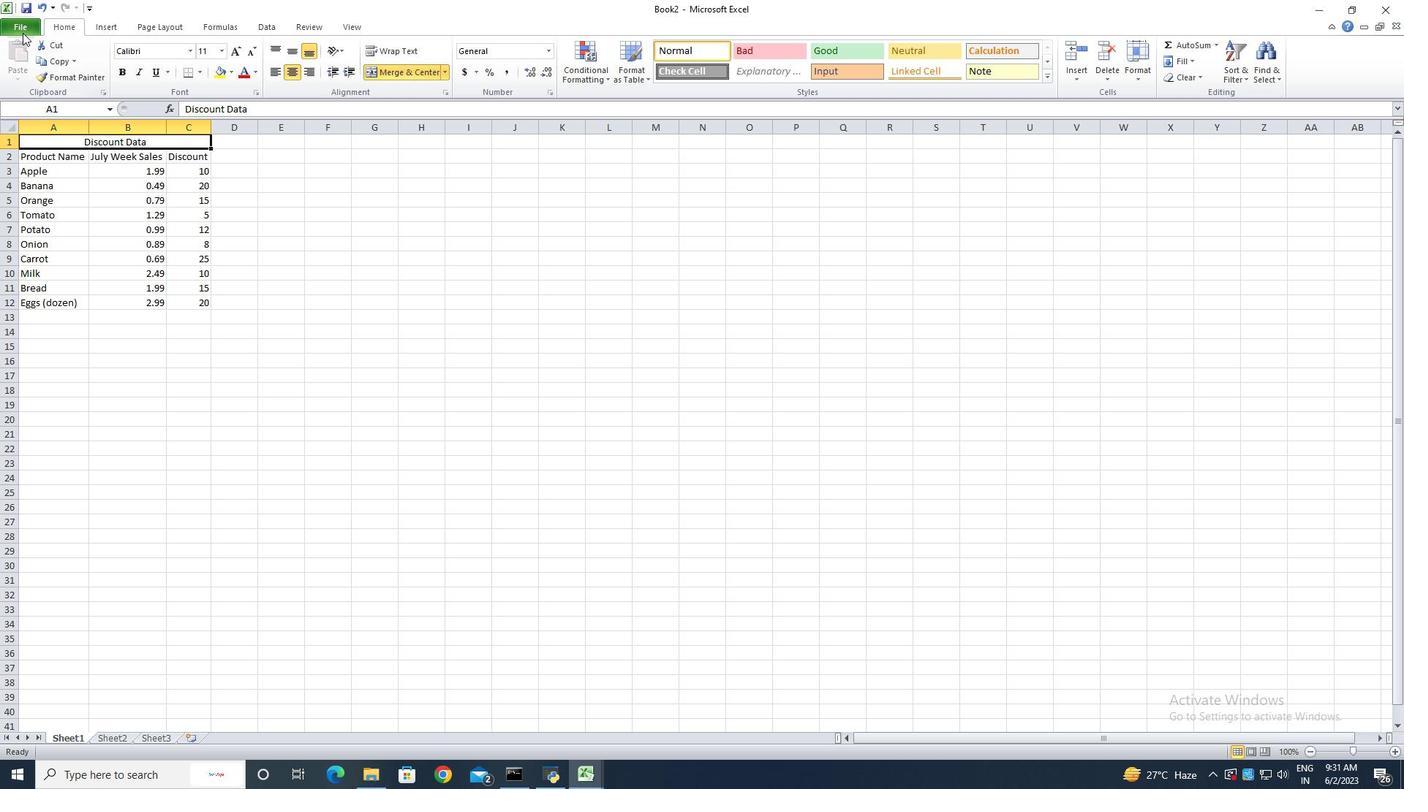
Action: Mouse pressed left at (10, 23)
Screenshot: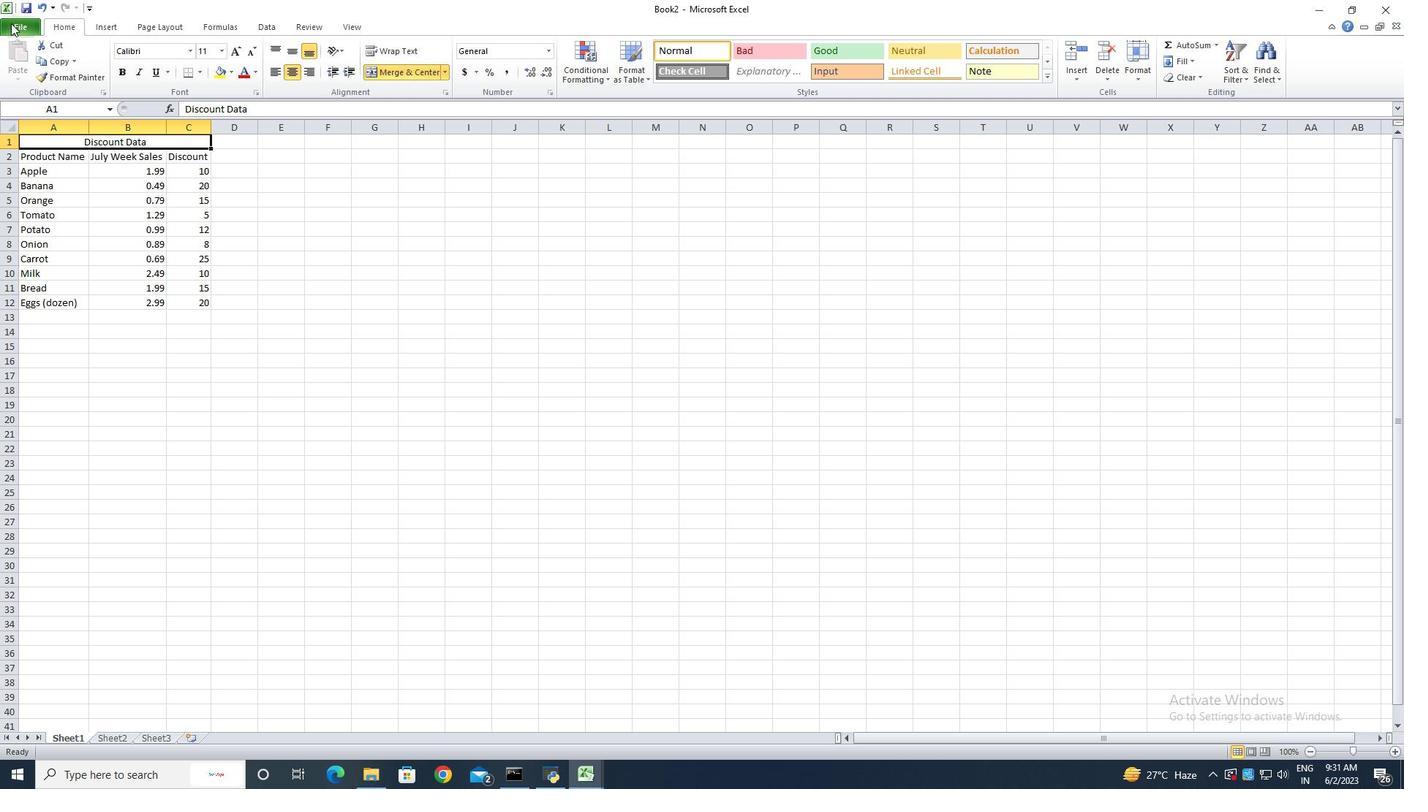 
Action: Mouse moved to (63, 78)
Screenshot: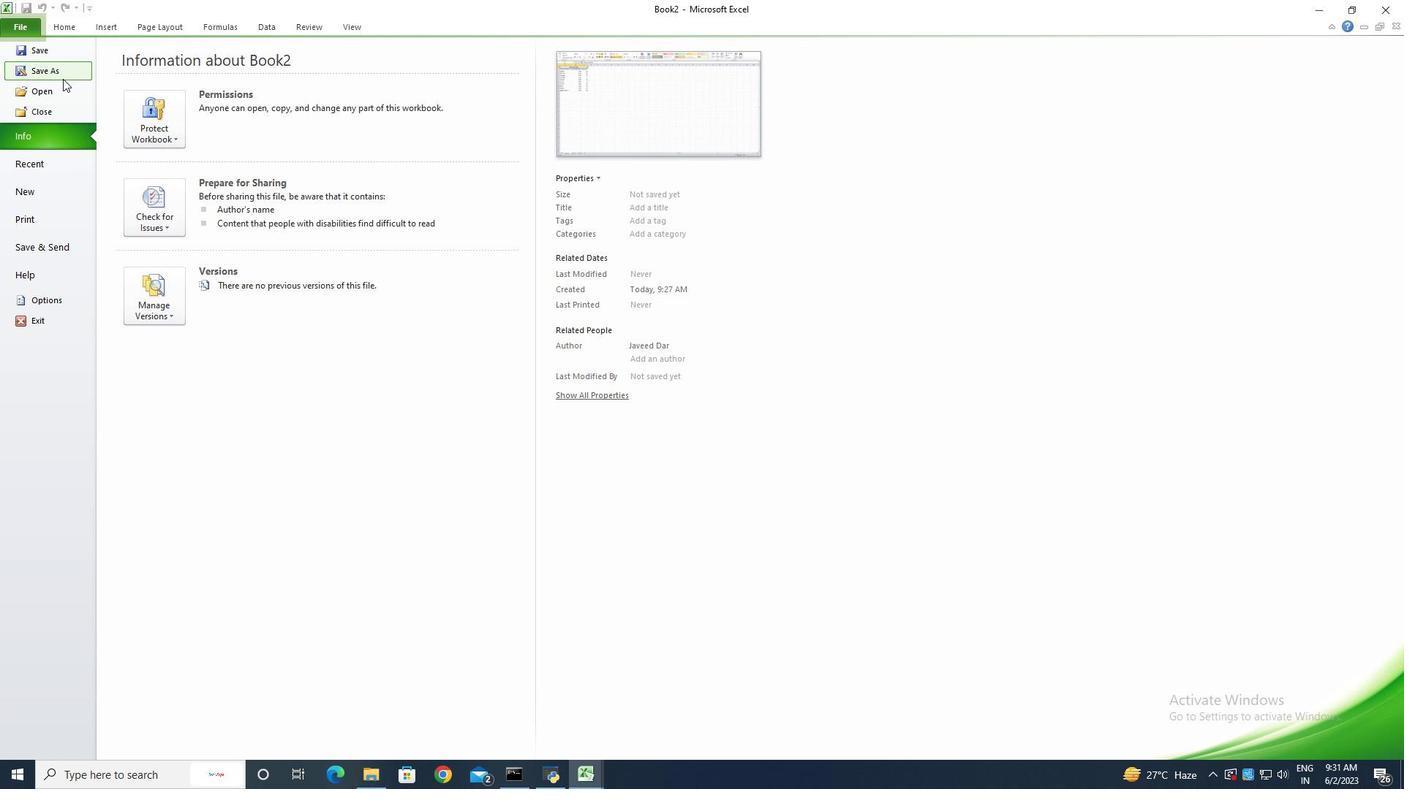 
Action: Mouse pressed left at (63, 78)
Screenshot: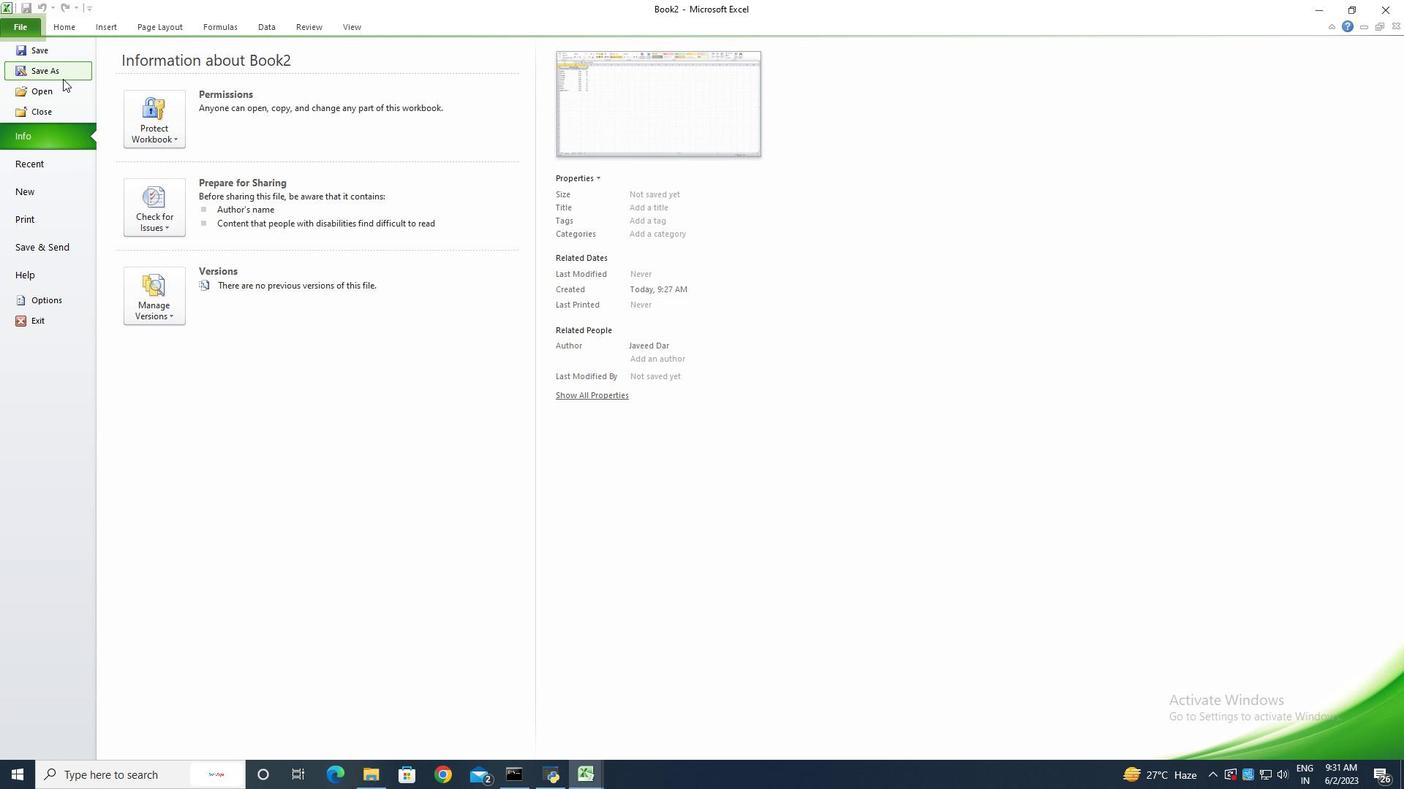 
Action: Key pressed <Key.shift>Monthly<Key.shift>Sales<Key.shift_r>_<Key.shift>Report
Screenshot: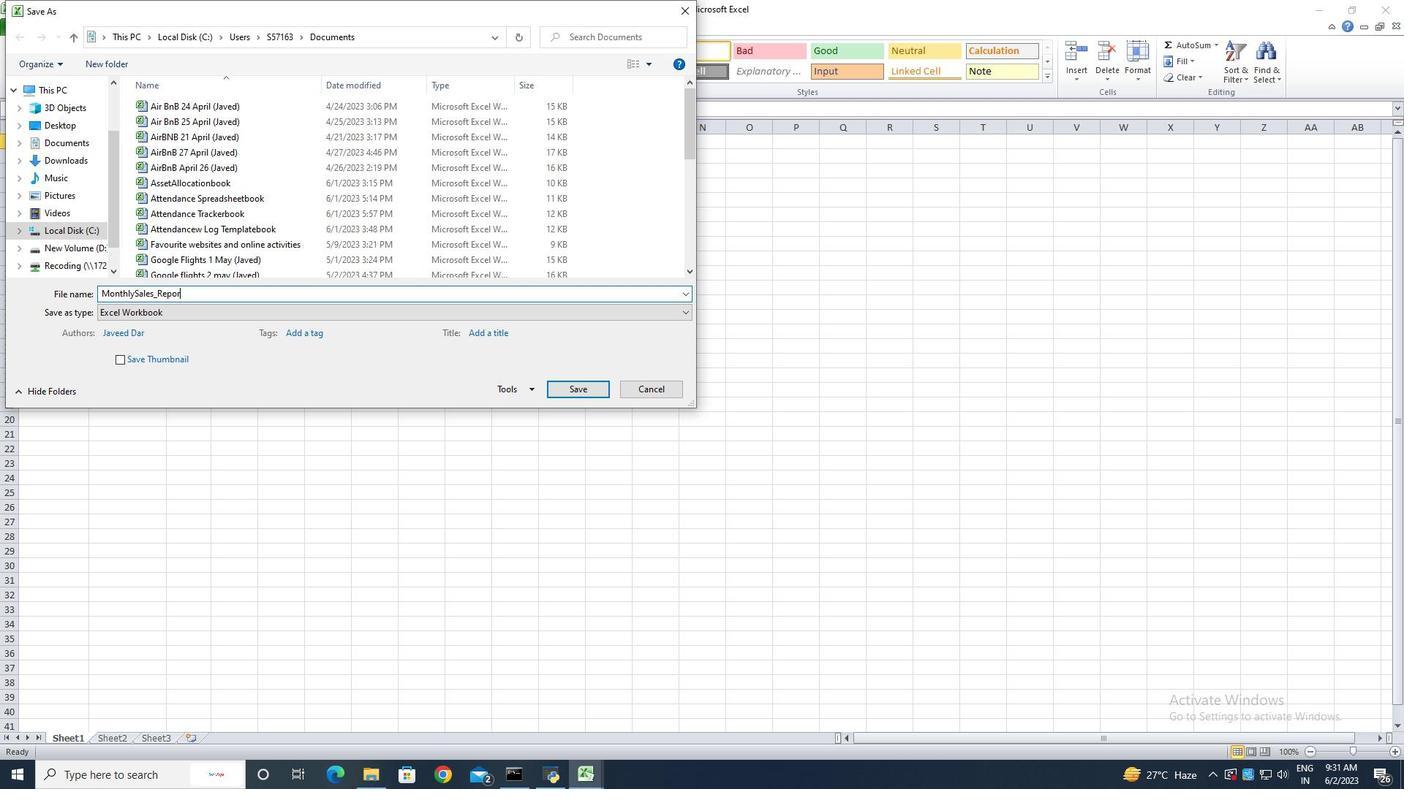 
Action: Mouse moved to (579, 396)
Screenshot: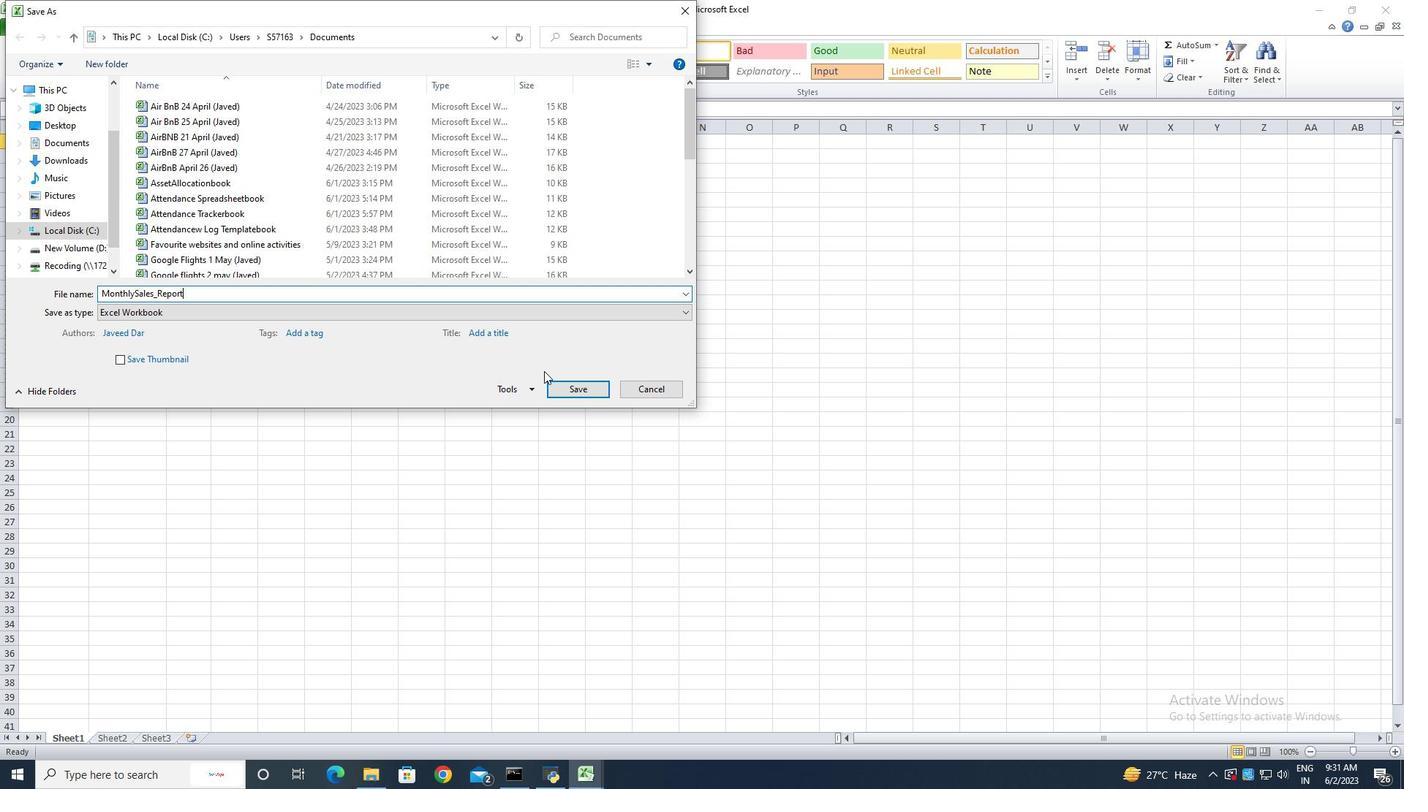 
Action: Mouse pressed left at (579, 396)
Screenshot: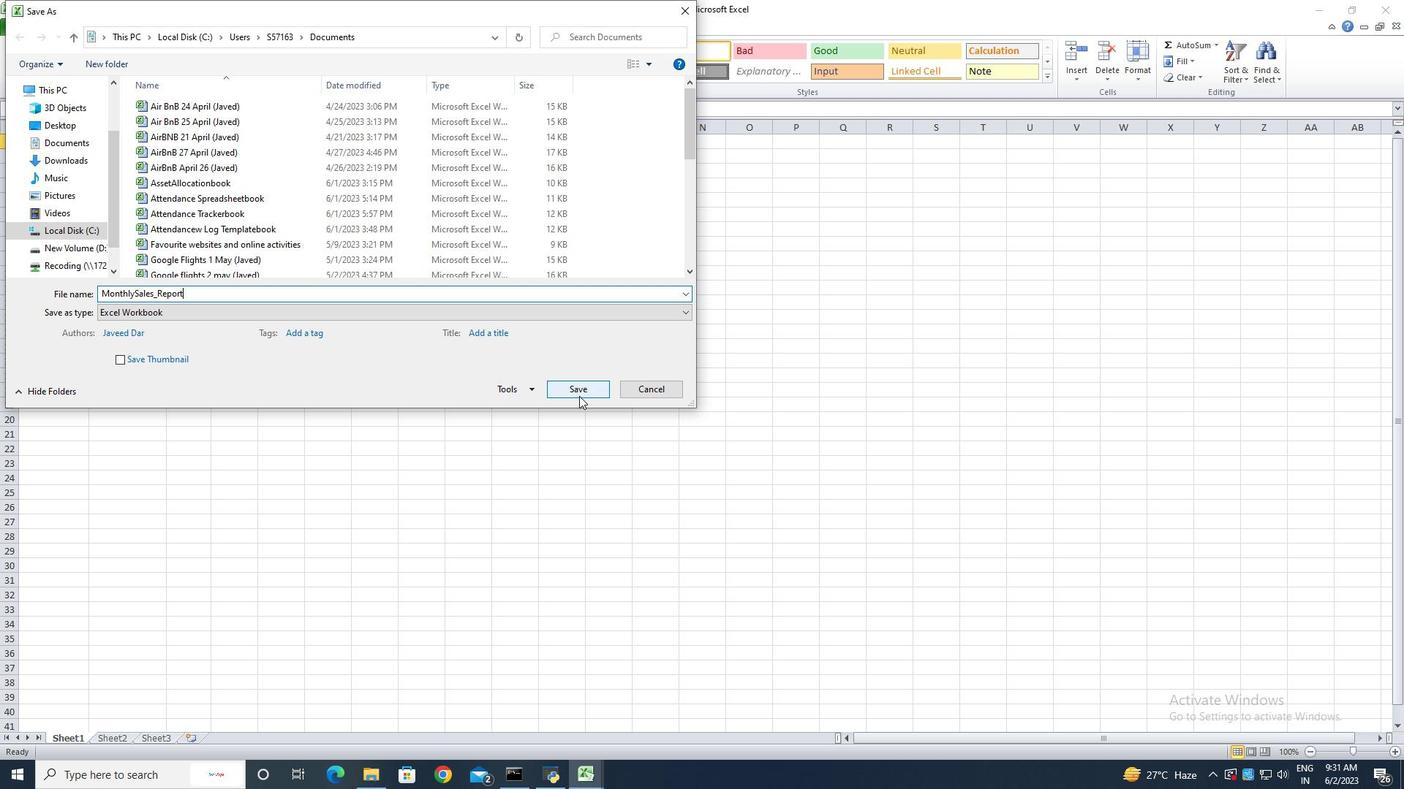 
Action: Mouse moved to (214, 391)
Screenshot: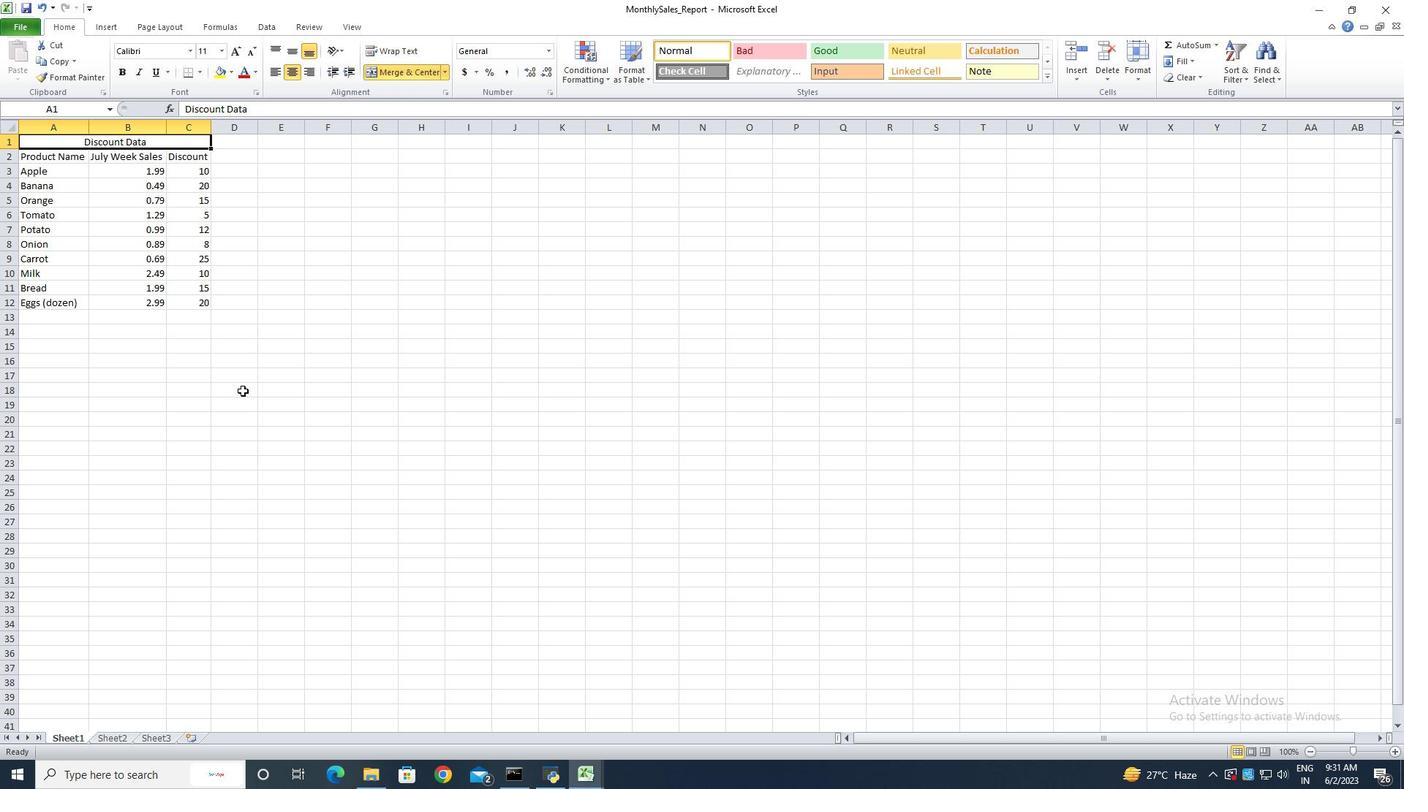 
Action: Key pressed <Key.shift>ctrl+S<'\x13'><'\x13'>
Screenshot: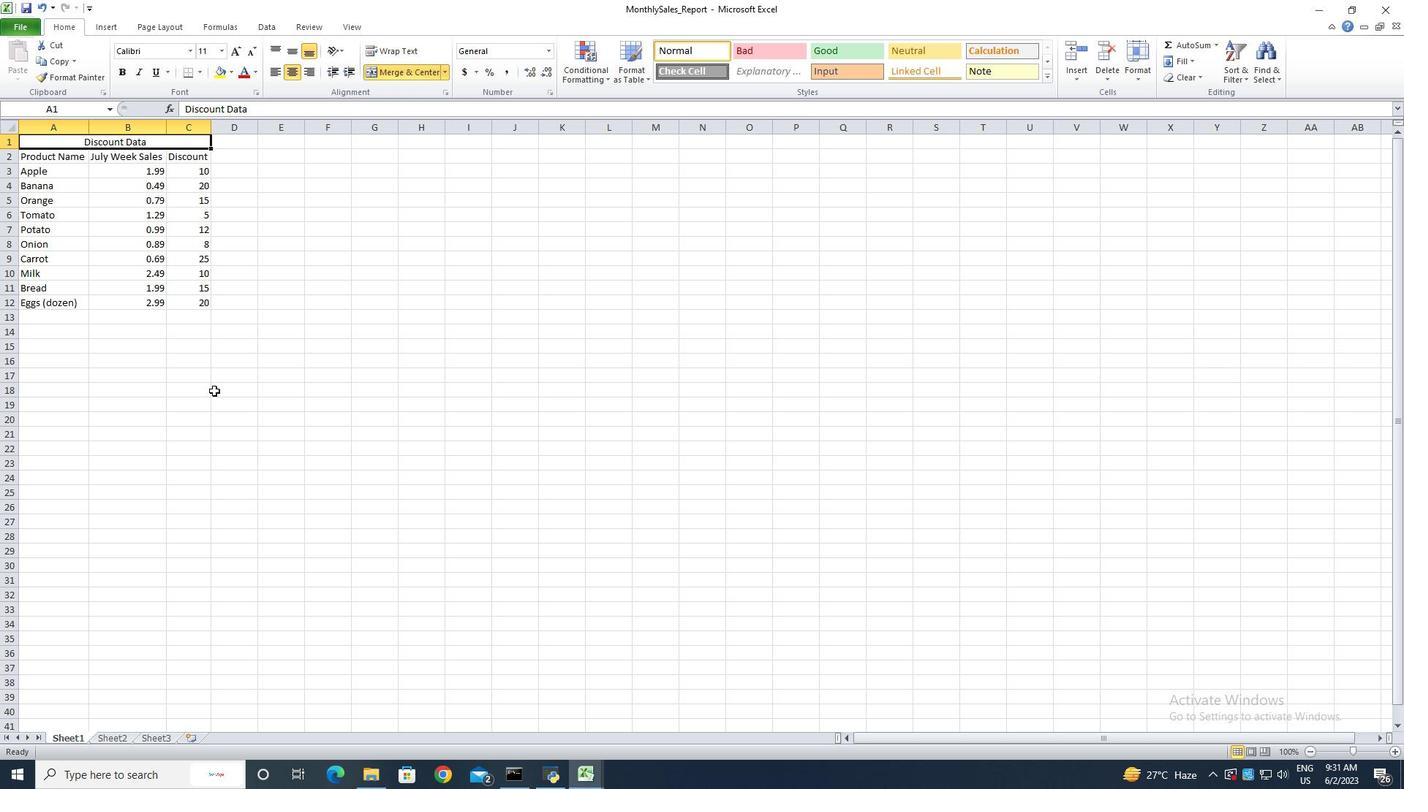 
